 Task: Find connections with filter location Banbury with filter topic #Educationwith filter profile language Spanish with filter current company Linedata with filter school INSTITUTE OF AERONAUTICAL ENGINEERING with filter industry Geothermal Electric Power Generation with filter service category Wealth Management with filter keywords title Executive Assistant
Action: Mouse moved to (535, 71)
Screenshot: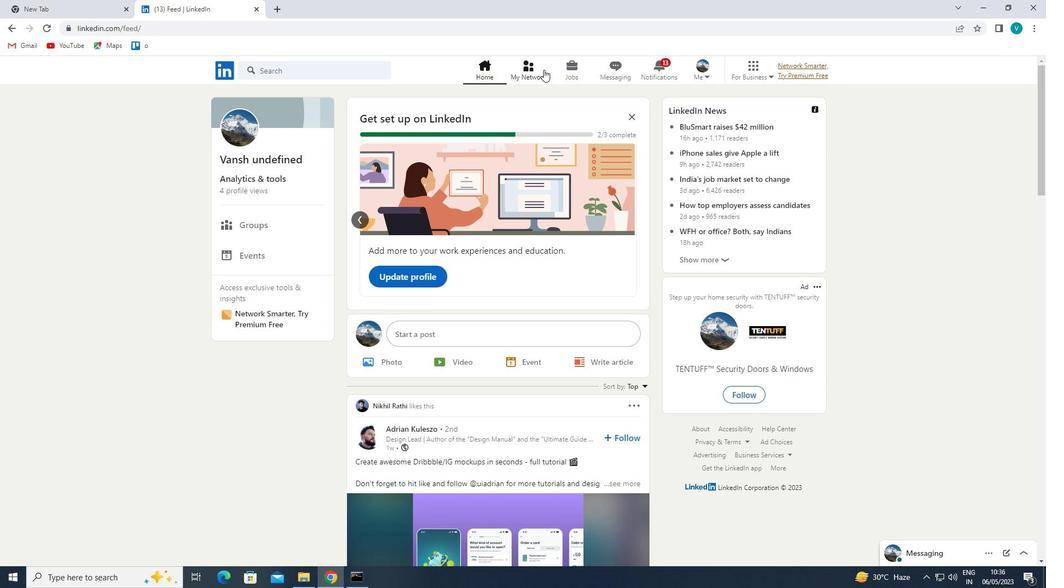 
Action: Mouse pressed left at (535, 71)
Screenshot: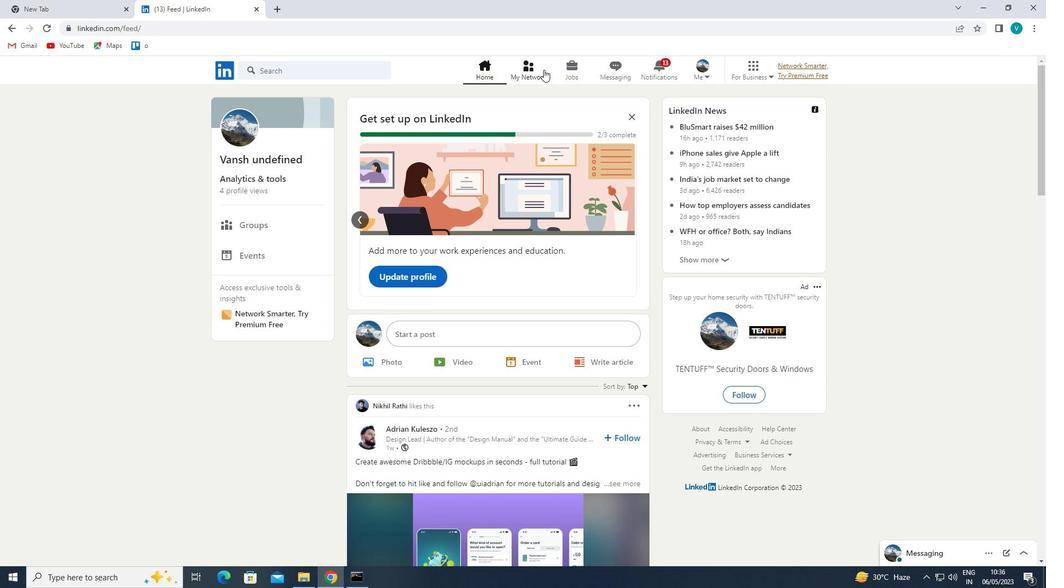 
Action: Mouse moved to (289, 136)
Screenshot: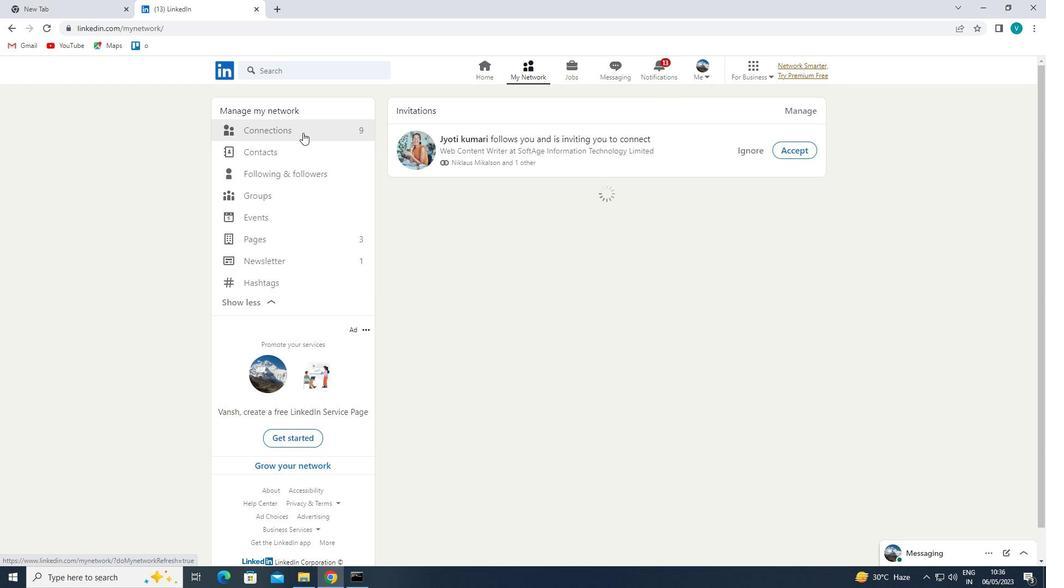 
Action: Mouse pressed left at (289, 136)
Screenshot: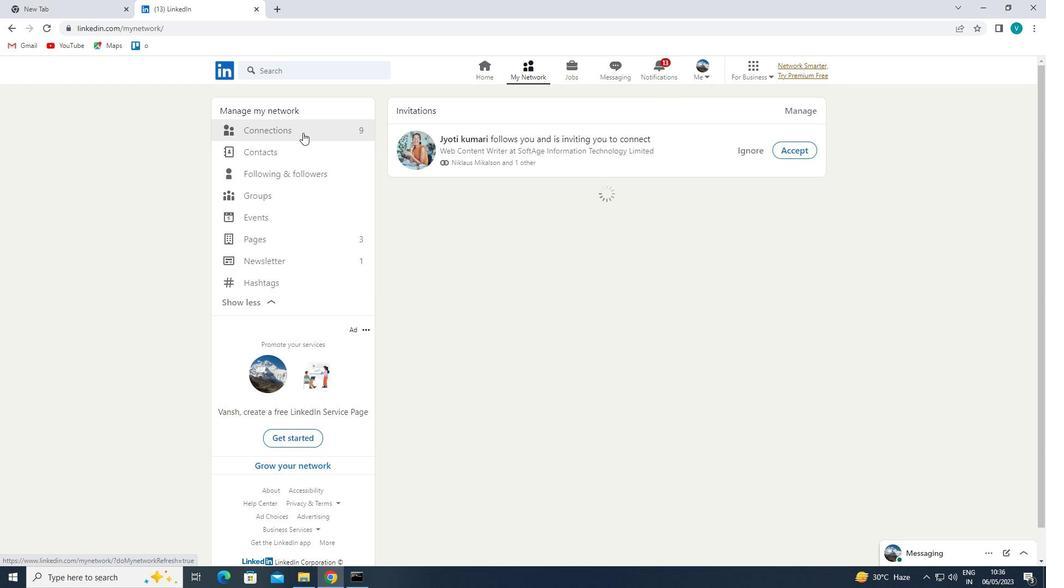 
Action: Mouse moved to (297, 129)
Screenshot: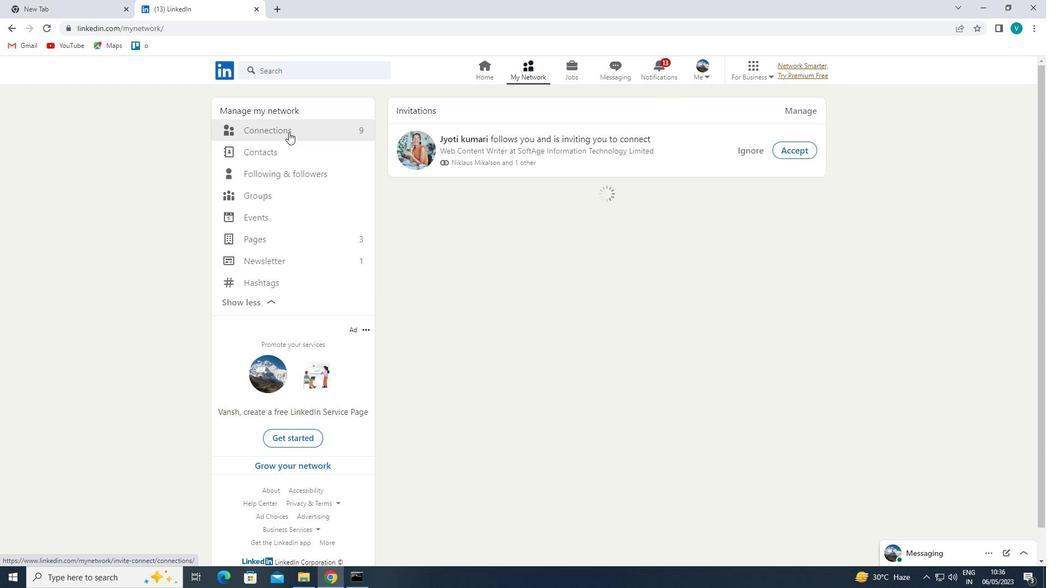 
Action: Mouse pressed left at (297, 129)
Screenshot: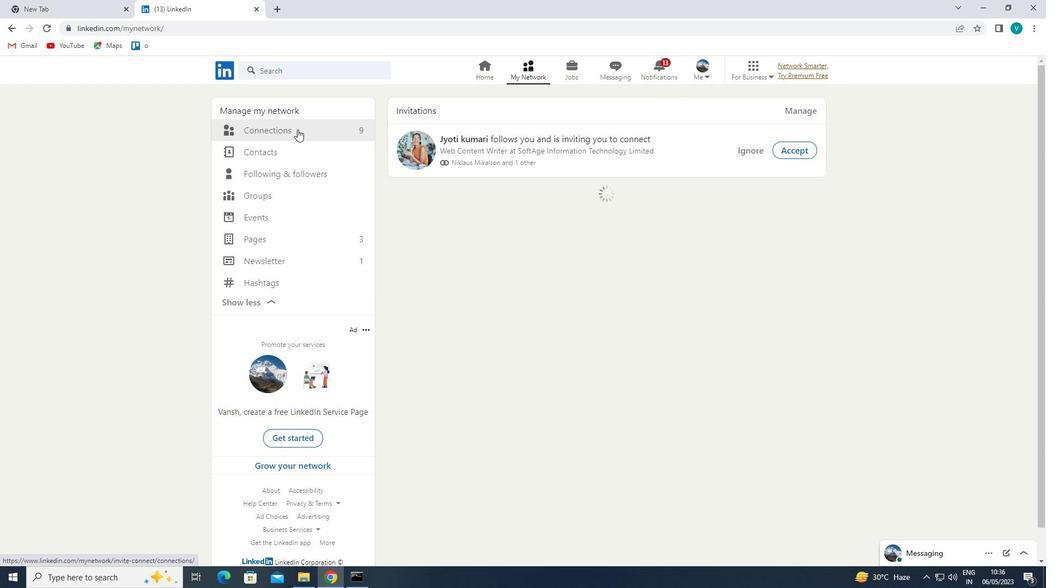 
Action: Mouse moved to (612, 130)
Screenshot: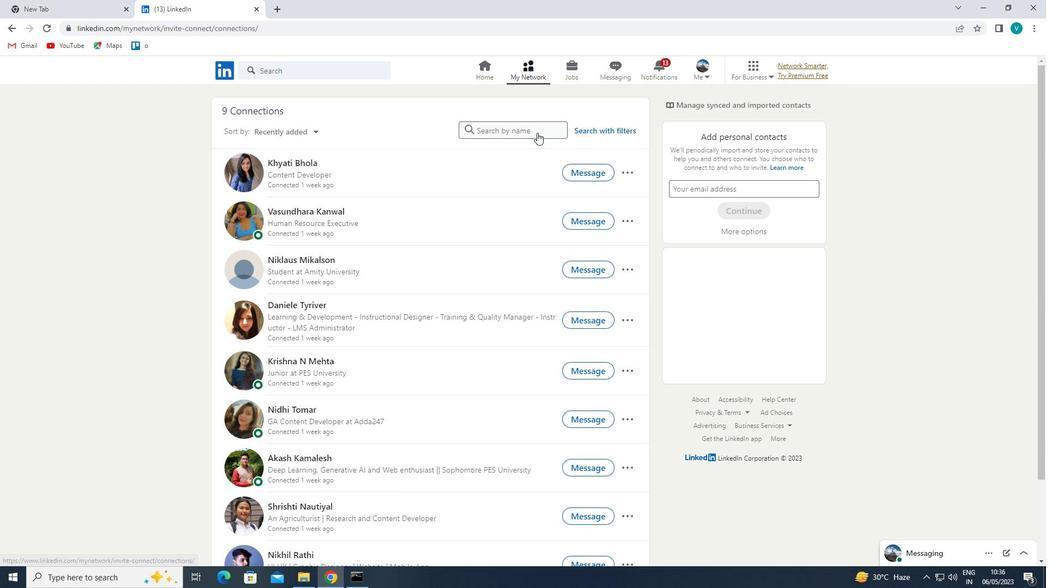 
Action: Mouse pressed left at (612, 130)
Screenshot: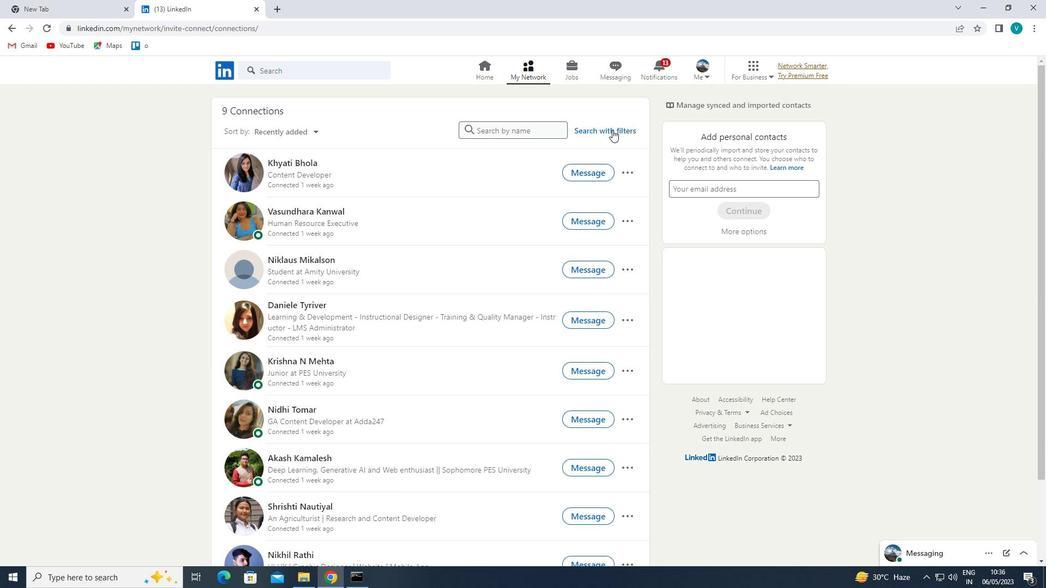 
Action: Mouse moved to (533, 104)
Screenshot: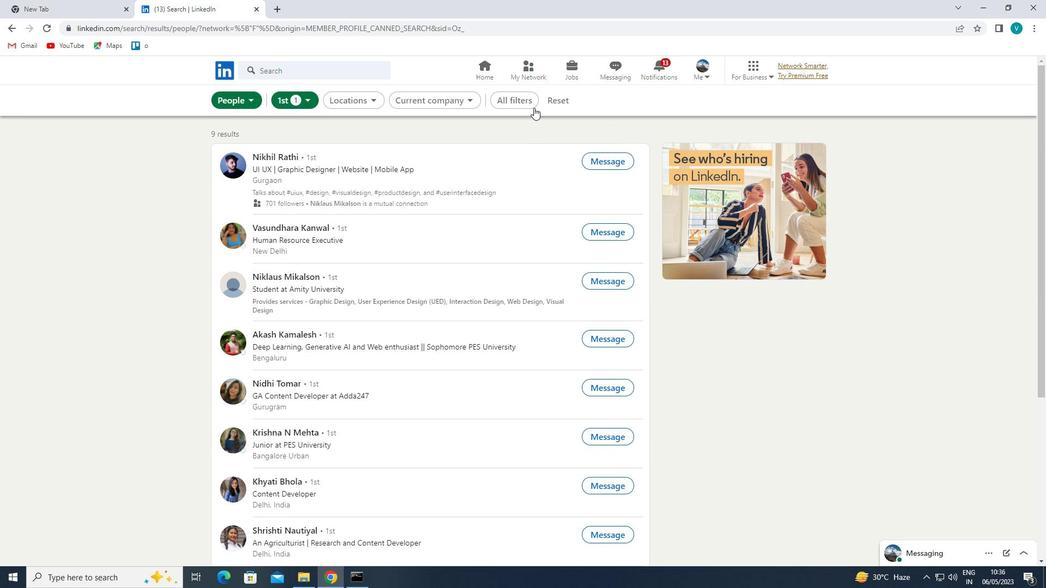 
Action: Mouse pressed left at (533, 104)
Screenshot: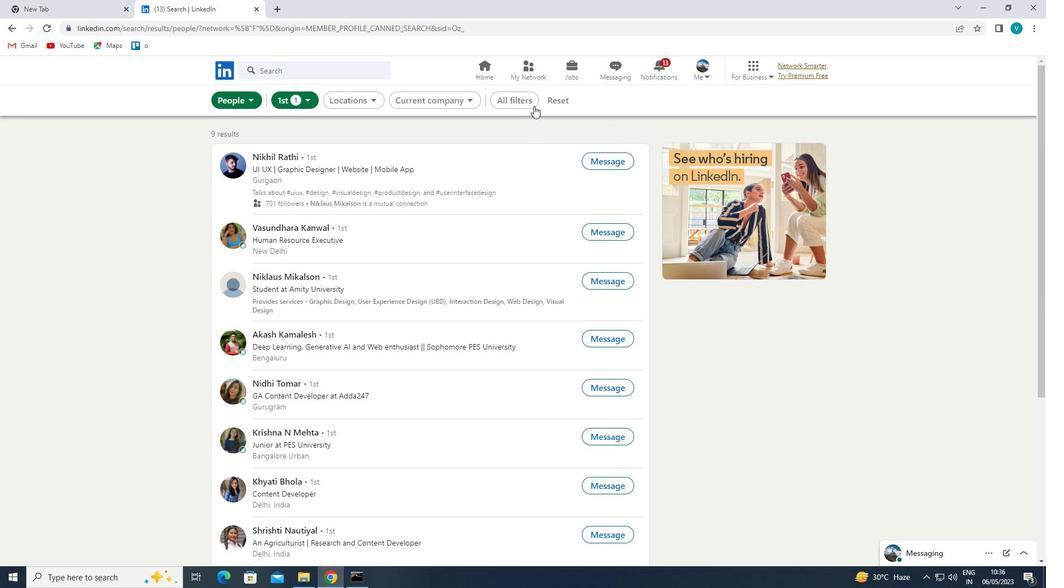 
Action: Mouse moved to (835, 231)
Screenshot: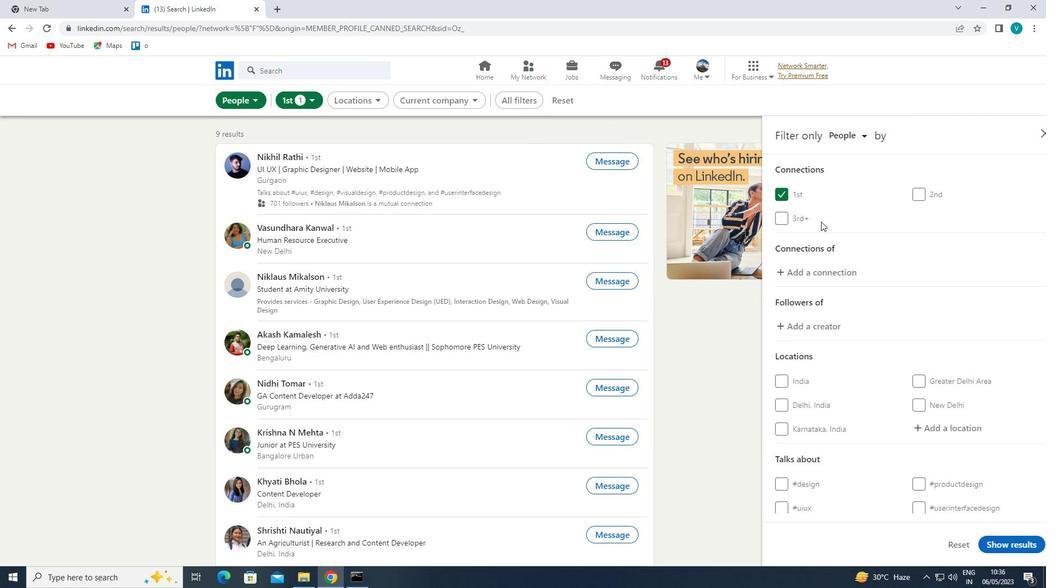 
Action: Mouse scrolled (835, 230) with delta (0, 0)
Screenshot: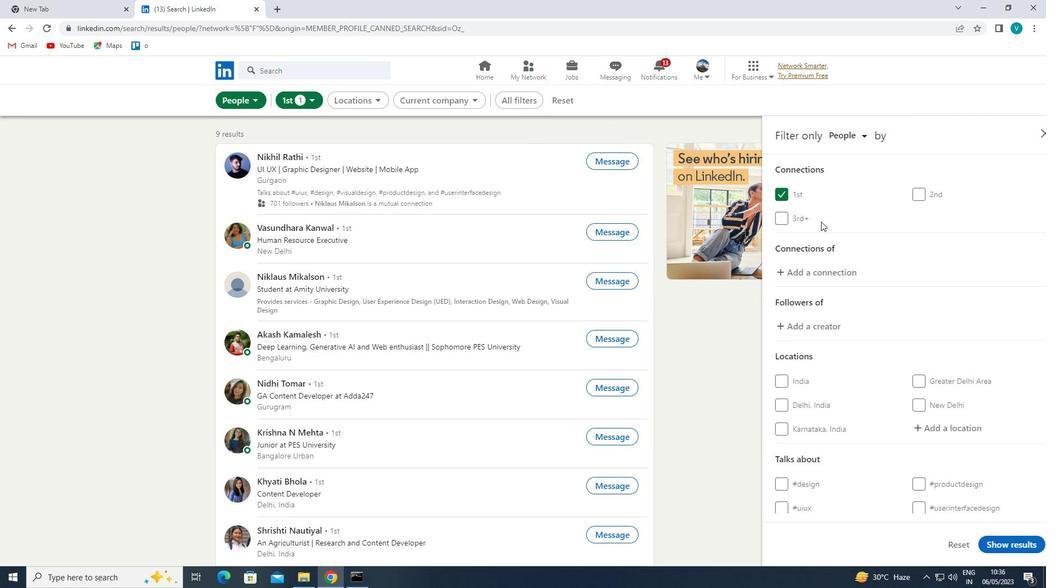 
Action: Mouse moved to (843, 235)
Screenshot: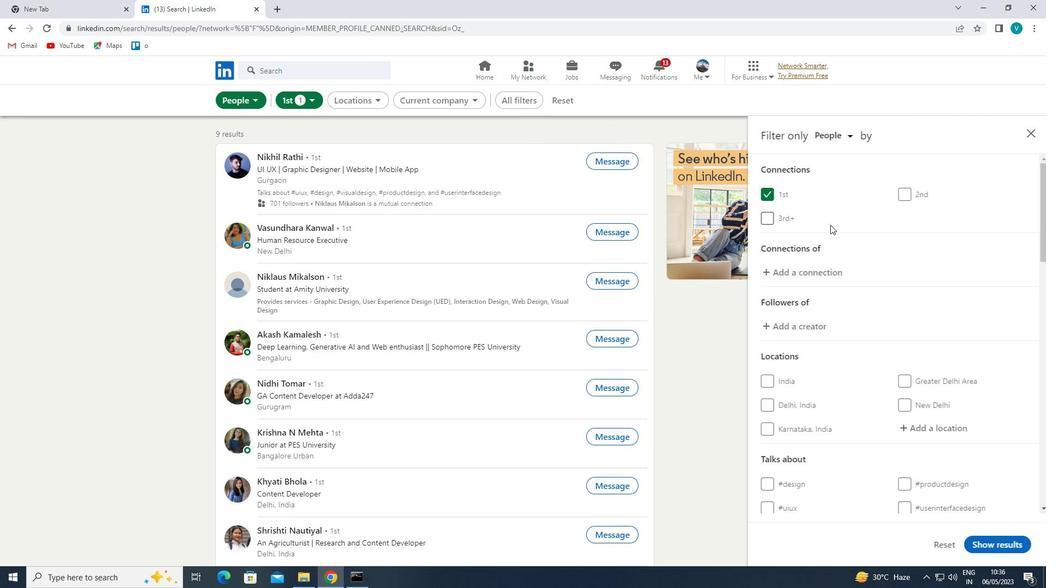 
Action: Mouse scrolled (843, 235) with delta (0, 0)
Screenshot: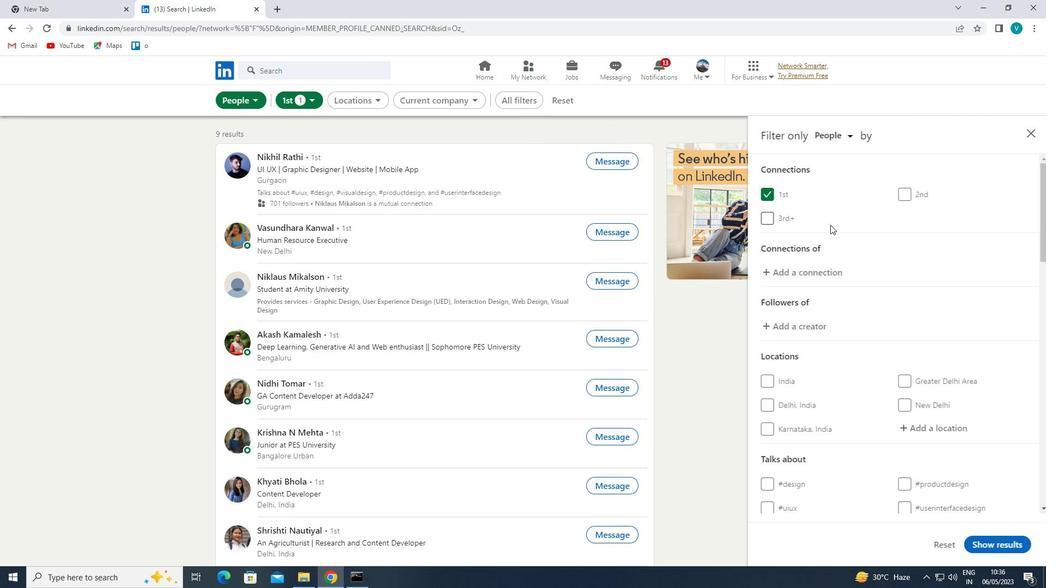 
Action: Mouse moved to (939, 320)
Screenshot: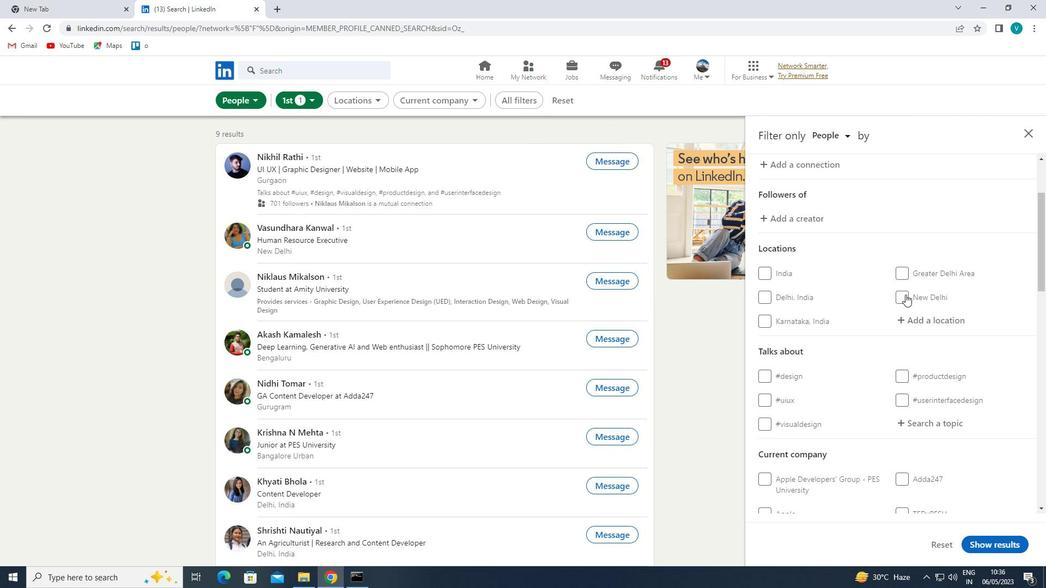 
Action: Mouse pressed left at (939, 320)
Screenshot: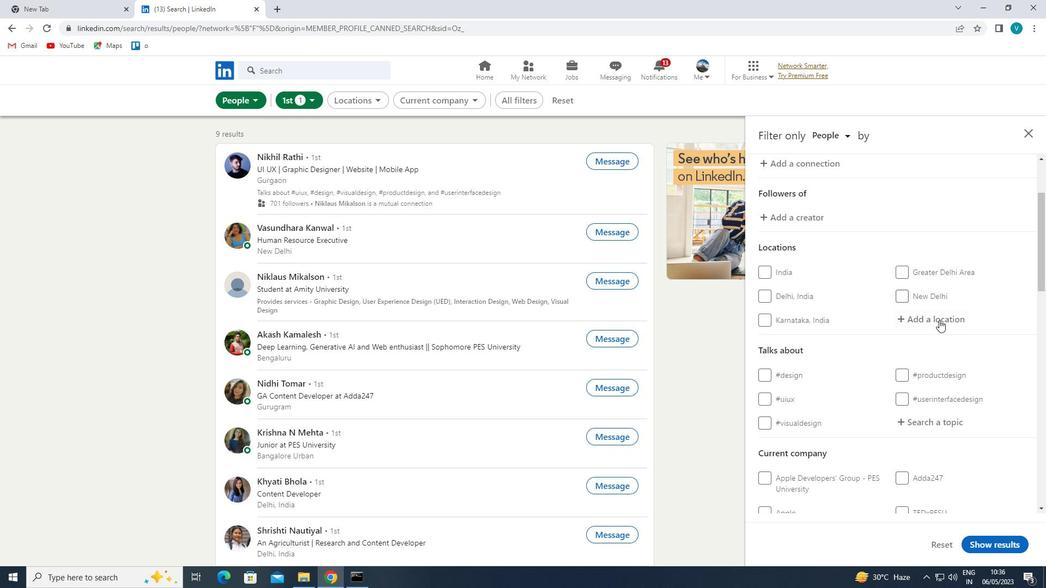 
Action: Mouse moved to (929, 314)
Screenshot: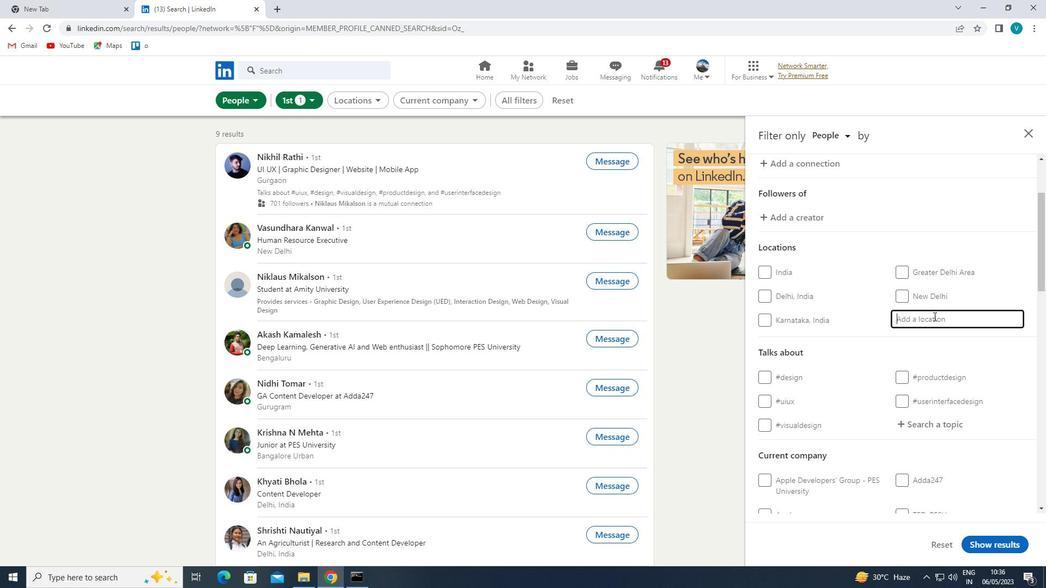 
Action: Key pressed <Key.shift>BANBURY
Screenshot: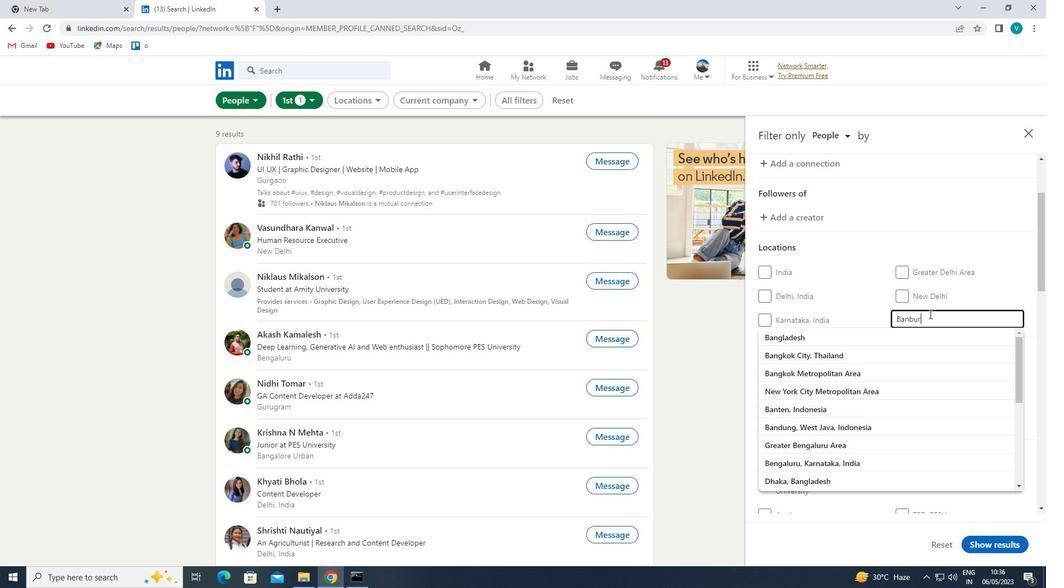 
Action: Mouse moved to (905, 329)
Screenshot: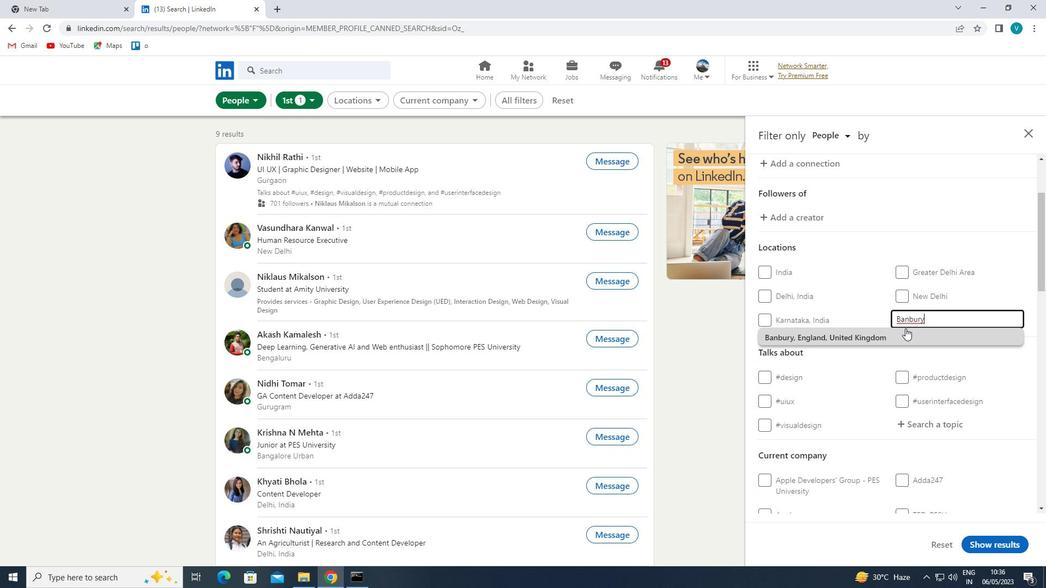 
Action: Mouse pressed left at (905, 329)
Screenshot: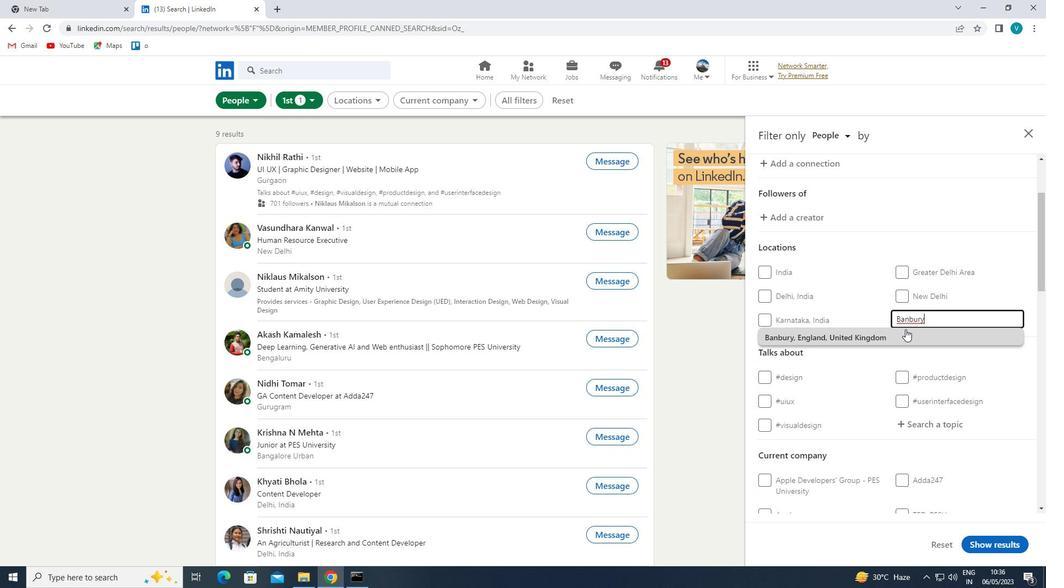 
Action: Mouse scrolled (905, 329) with delta (0, 0)
Screenshot: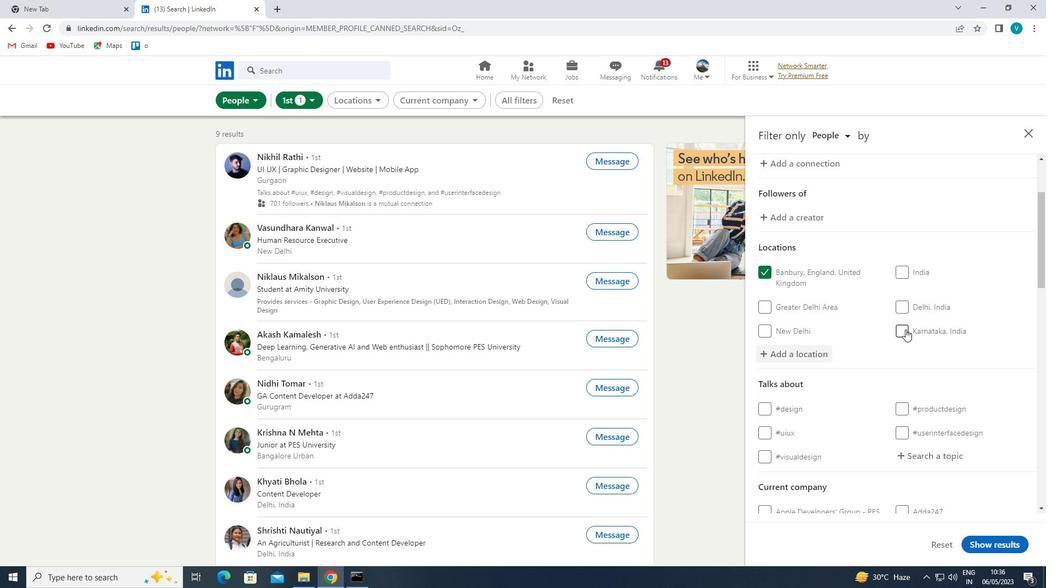 
Action: Mouse moved to (905, 330)
Screenshot: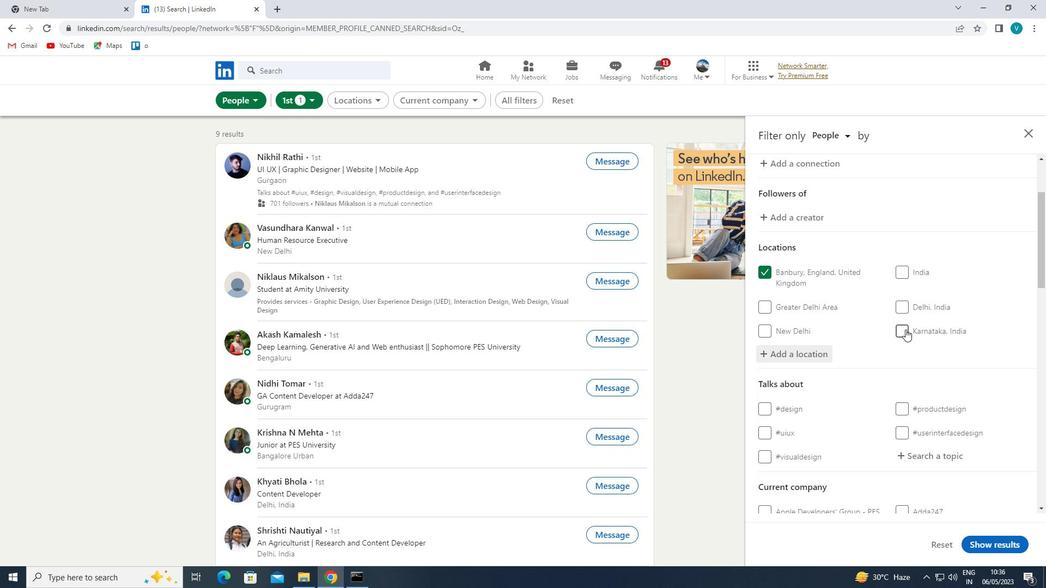 
Action: Mouse scrolled (905, 330) with delta (0, 0)
Screenshot: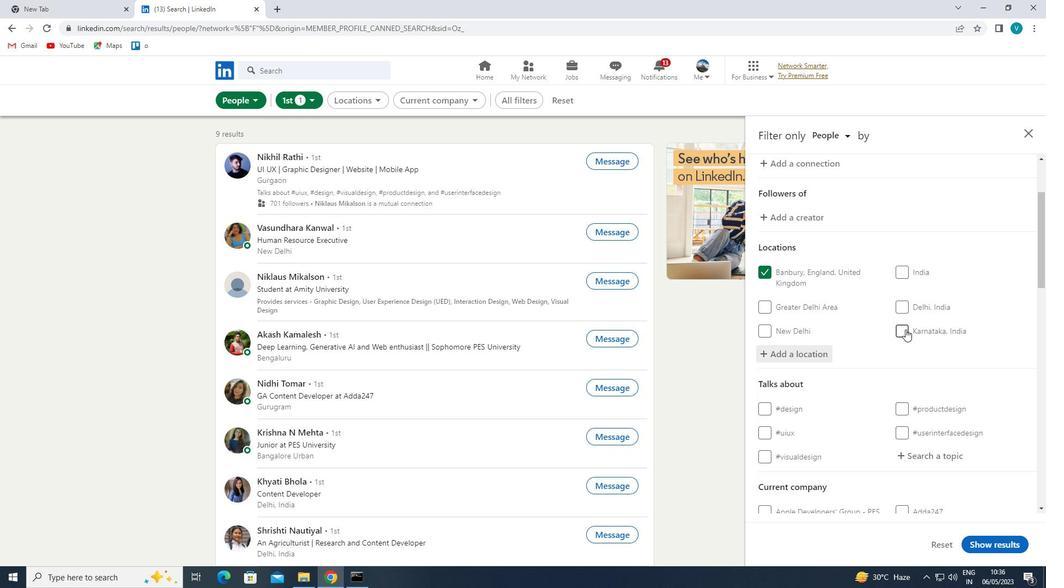 
Action: Mouse moved to (910, 350)
Screenshot: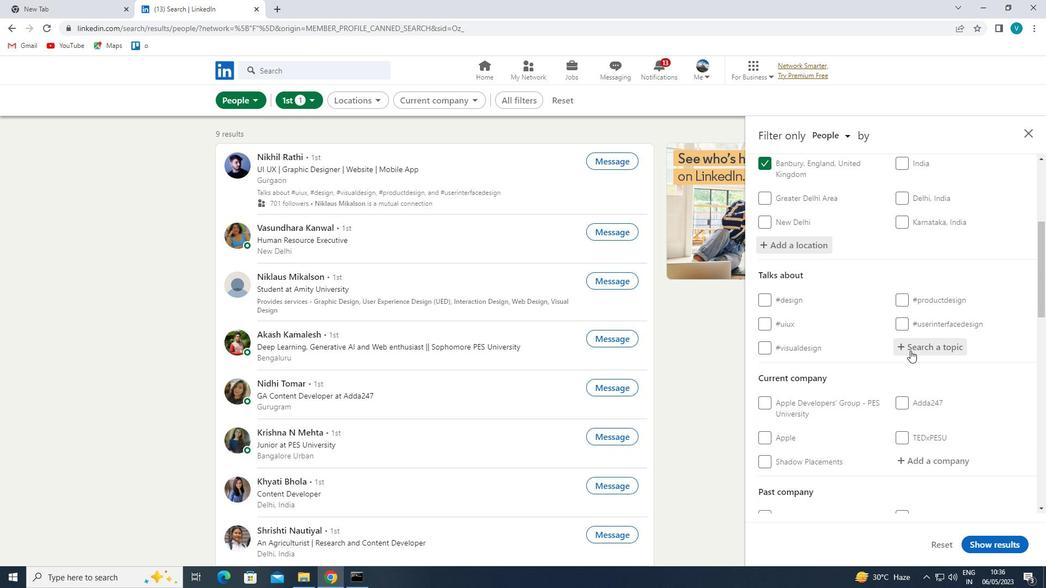 
Action: Mouse pressed left at (910, 350)
Screenshot: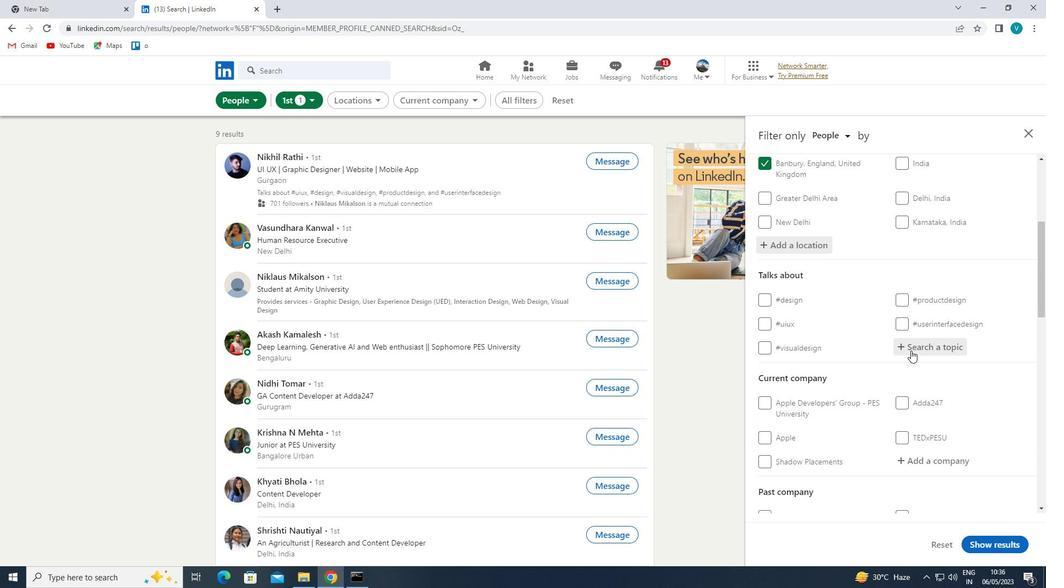 
Action: Mouse moved to (911, 350)
Screenshot: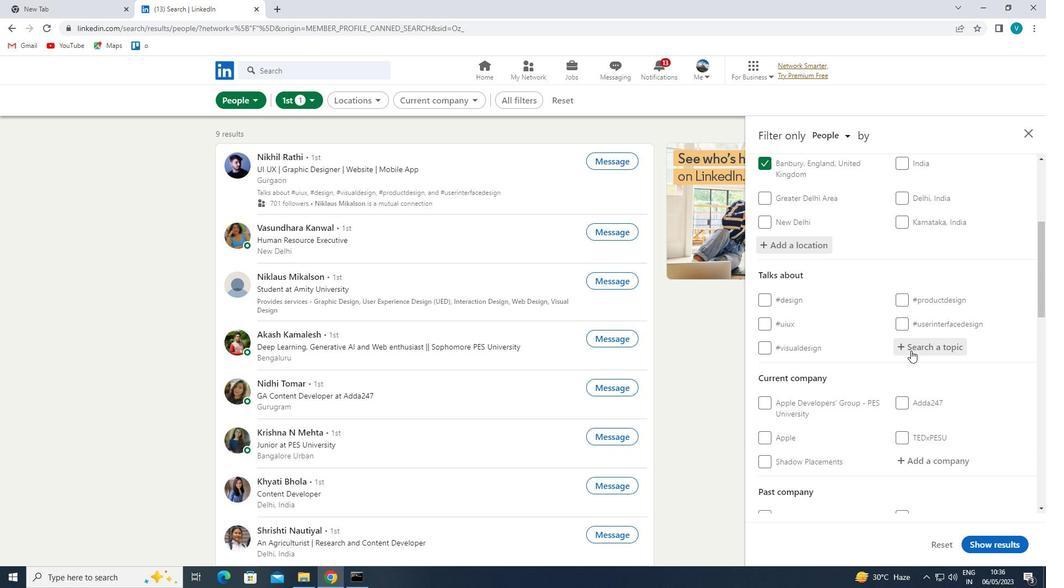 
Action: Key pressed EDUCATION
Screenshot: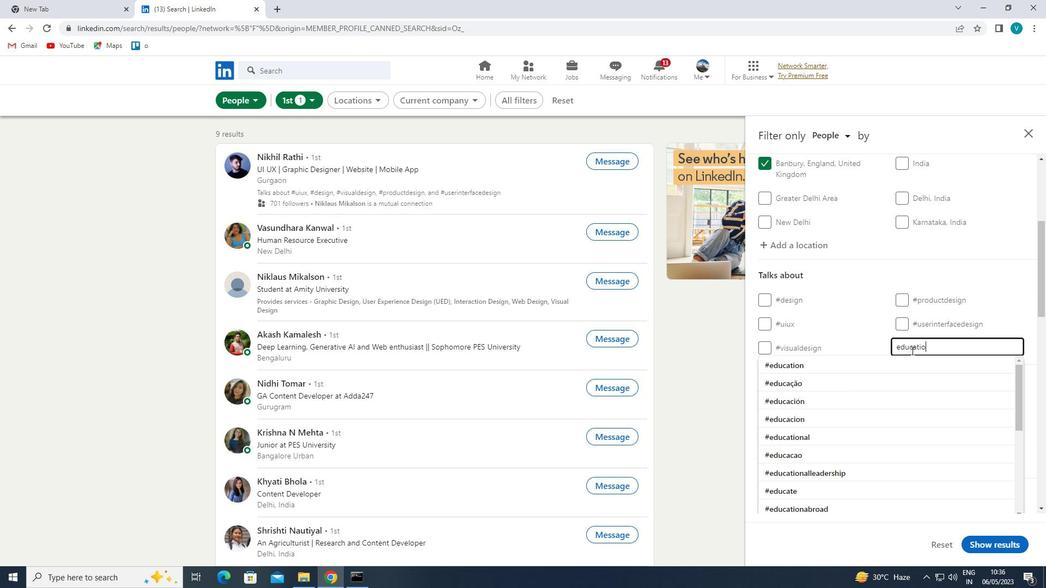 
Action: Mouse moved to (877, 360)
Screenshot: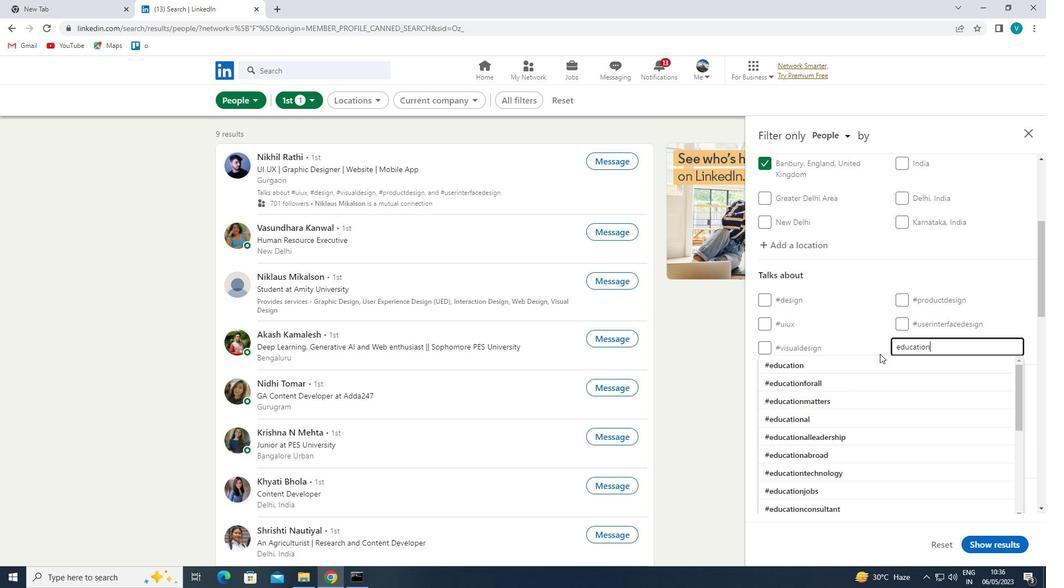 
Action: Mouse pressed left at (877, 360)
Screenshot: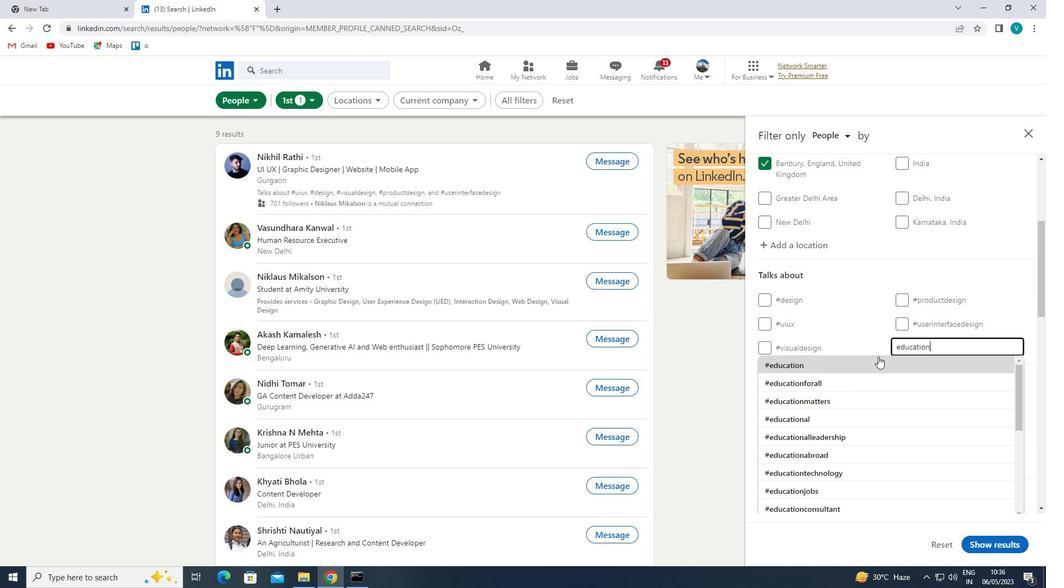 
Action: Mouse moved to (877, 360)
Screenshot: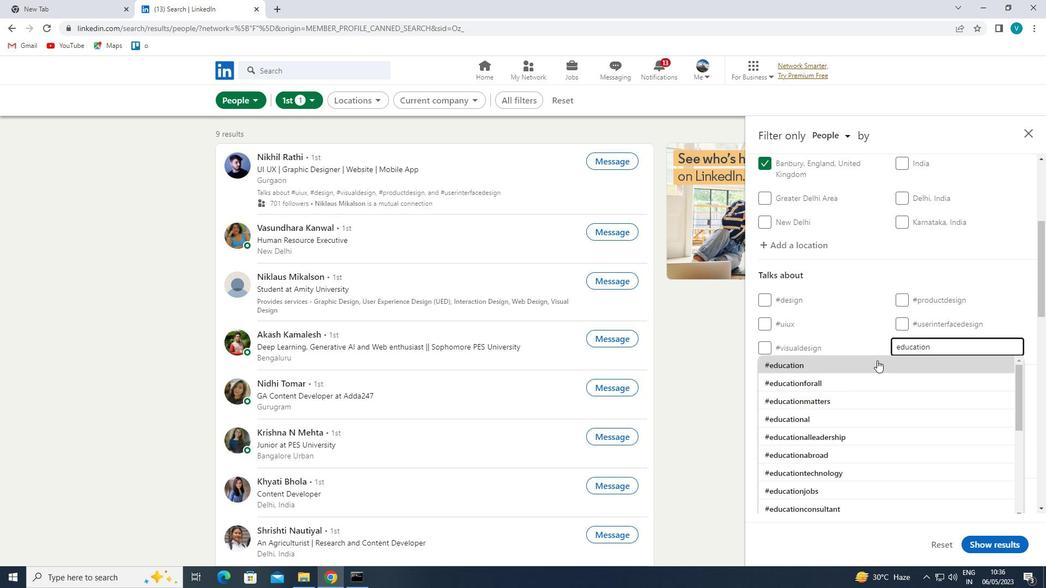 
Action: Mouse scrolled (877, 360) with delta (0, 0)
Screenshot: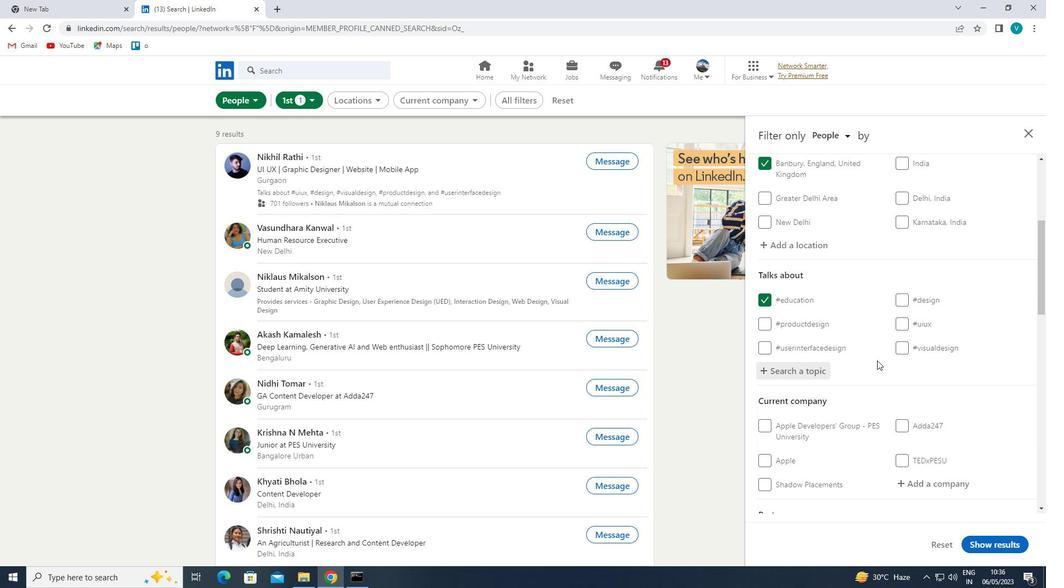 
Action: Mouse scrolled (877, 360) with delta (0, 0)
Screenshot: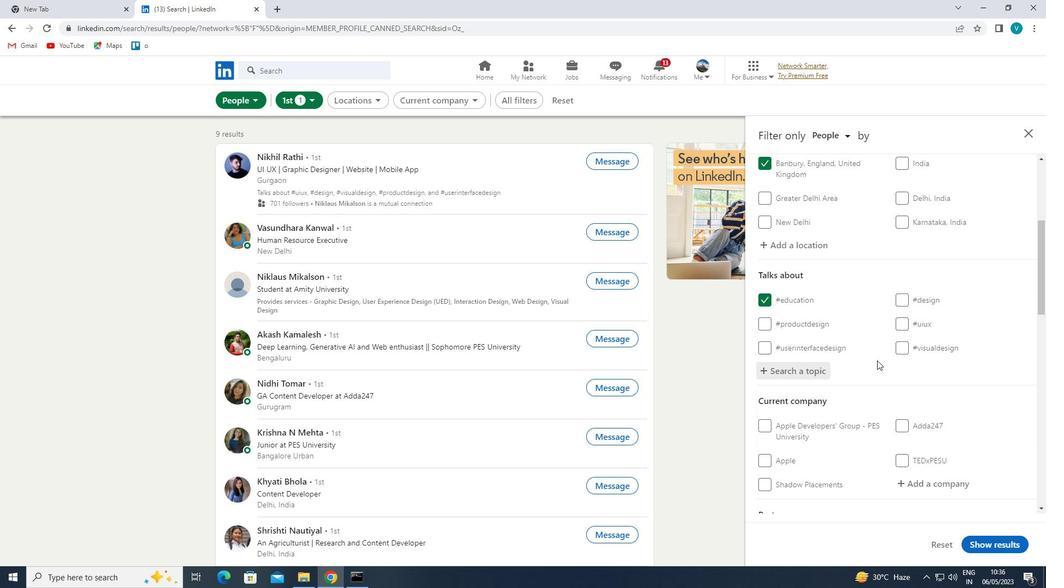 
Action: Mouse moved to (910, 371)
Screenshot: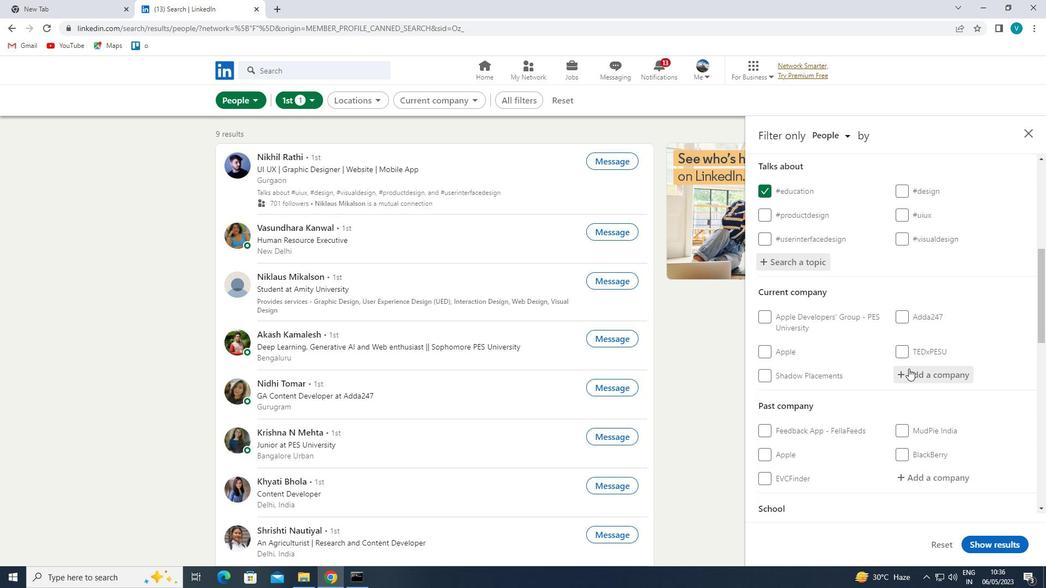 
Action: Mouse pressed left at (910, 371)
Screenshot: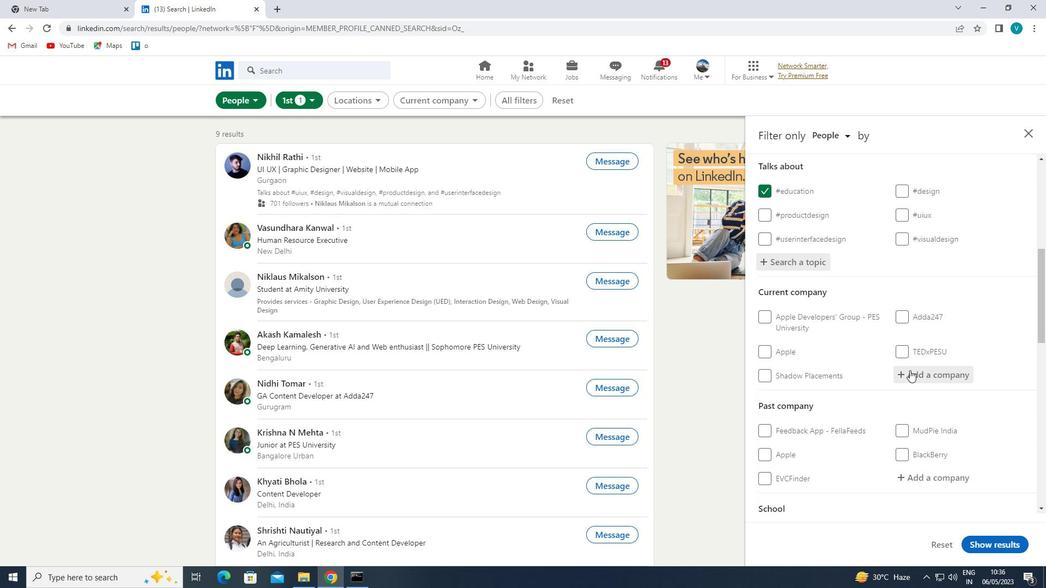 
Action: Mouse moved to (910, 371)
Screenshot: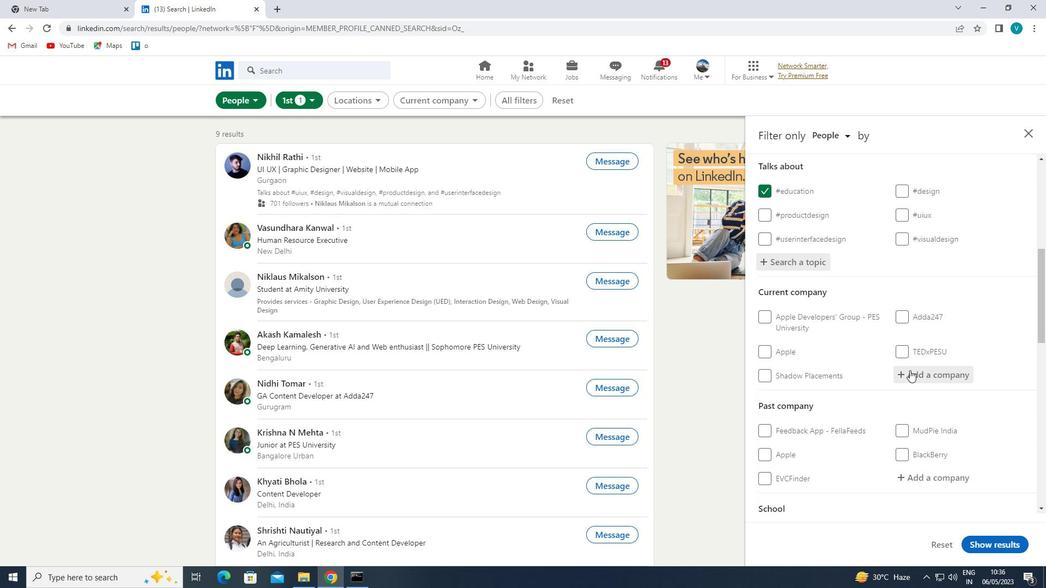 
Action: Key pressed <Key.shift>LINEDATA
Screenshot: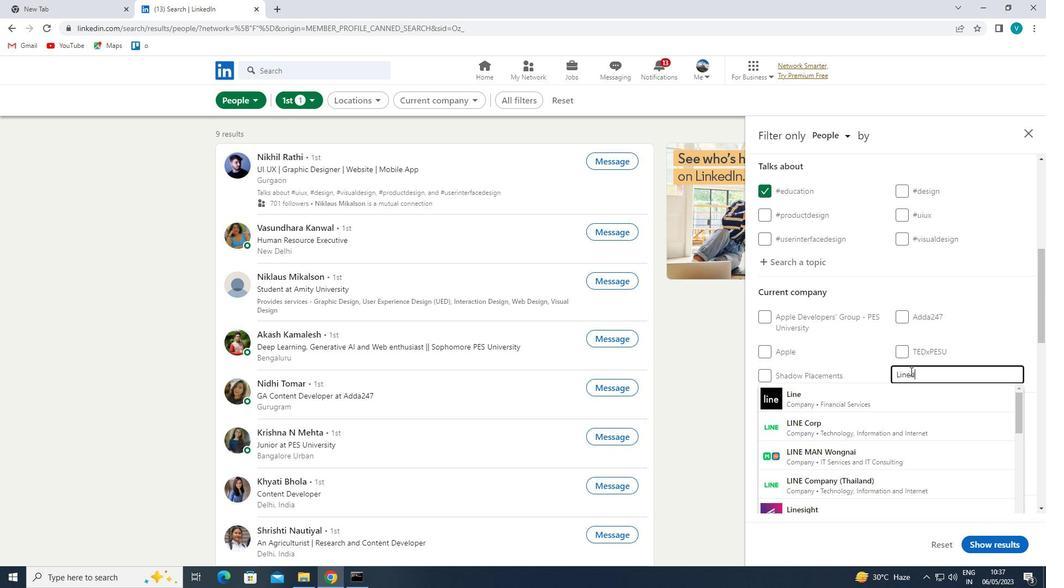 
Action: Mouse moved to (896, 396)
Screenshot: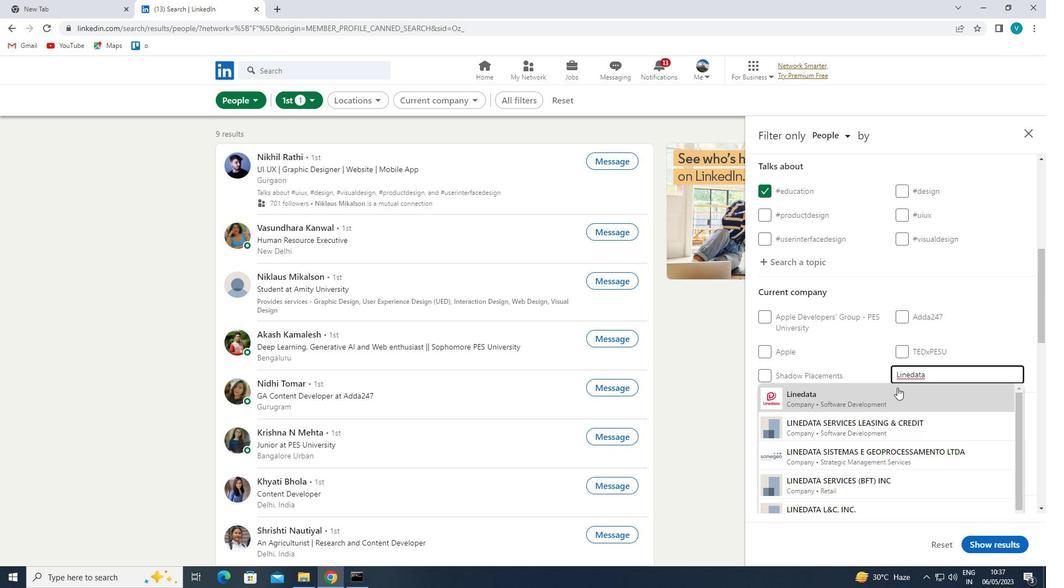 
Action: Mouse pressed left at (896, 396)
Screenshot: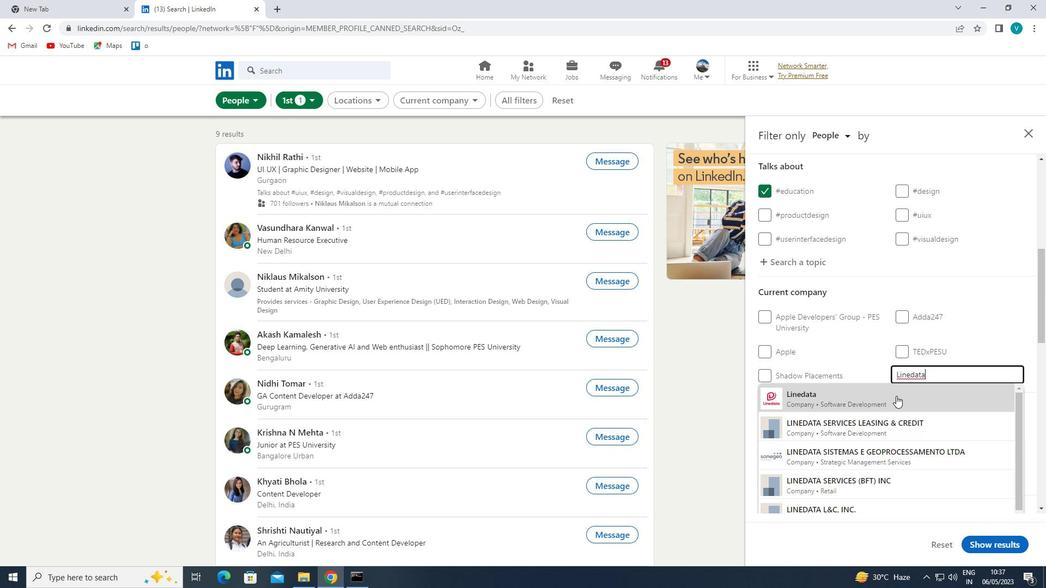 
Action: Mouse moved to (896, 399)
Screenshot: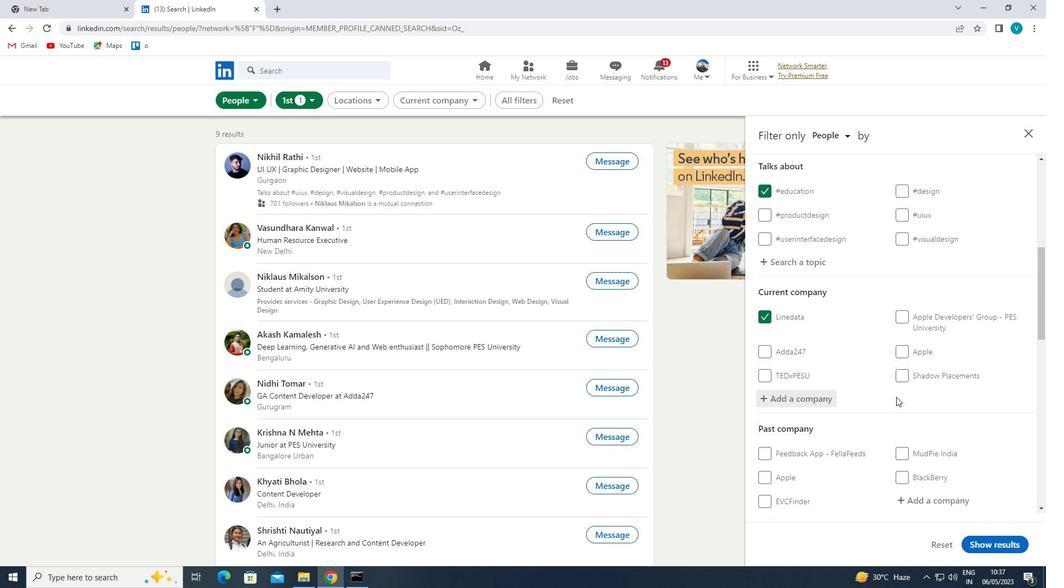 
Action: Mouse scrolled (896, 398) with delta (0, 0)
Screenshot: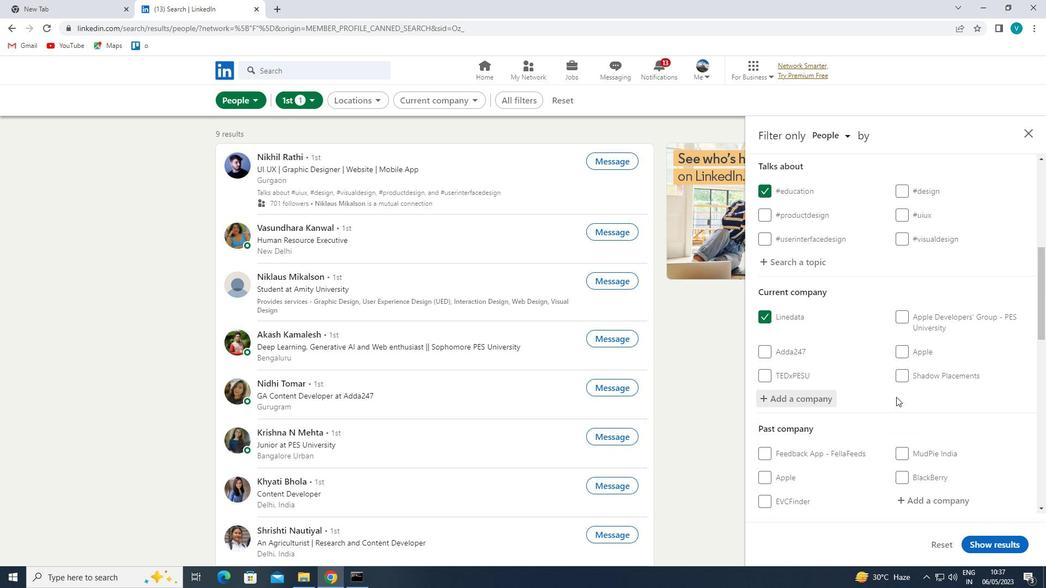 
Action: Mouse moved to (895, 400)
Screenshot: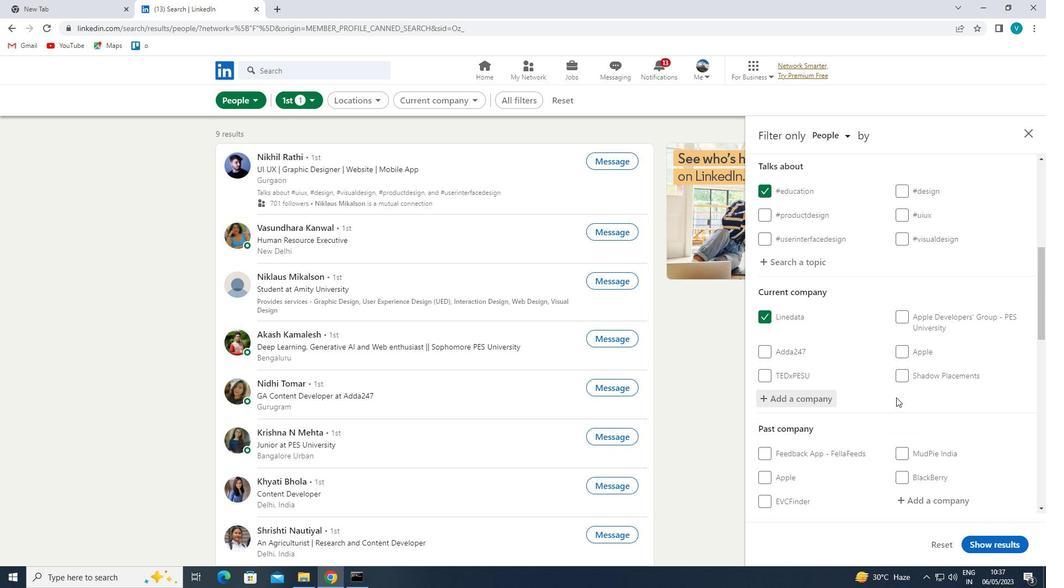 
Action: Mouse scrolled (895, 400) with delta (0, 0)
Screenshot: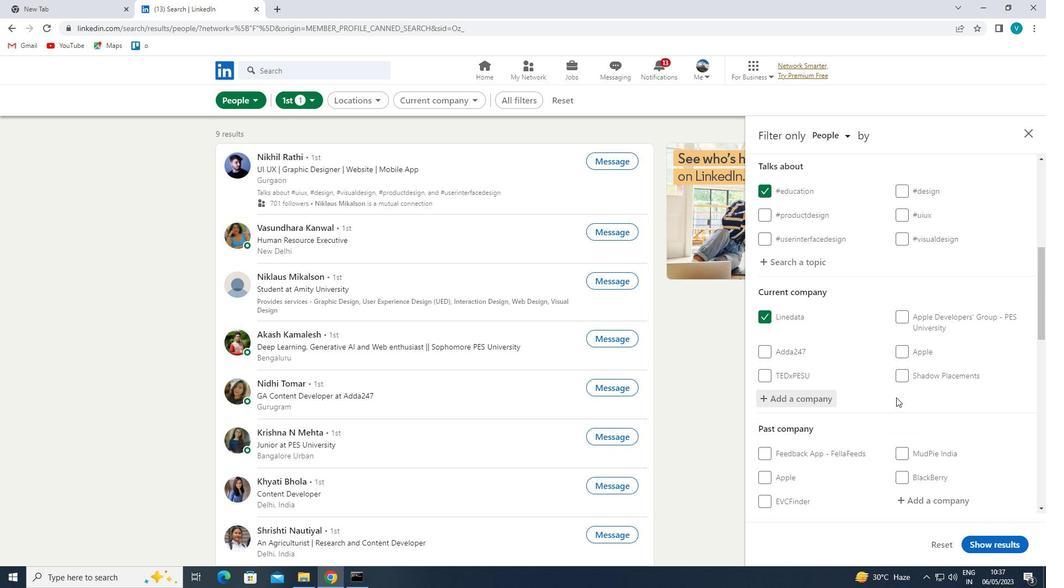 
Action: Mouse moved to (894, 400)
Screenshot: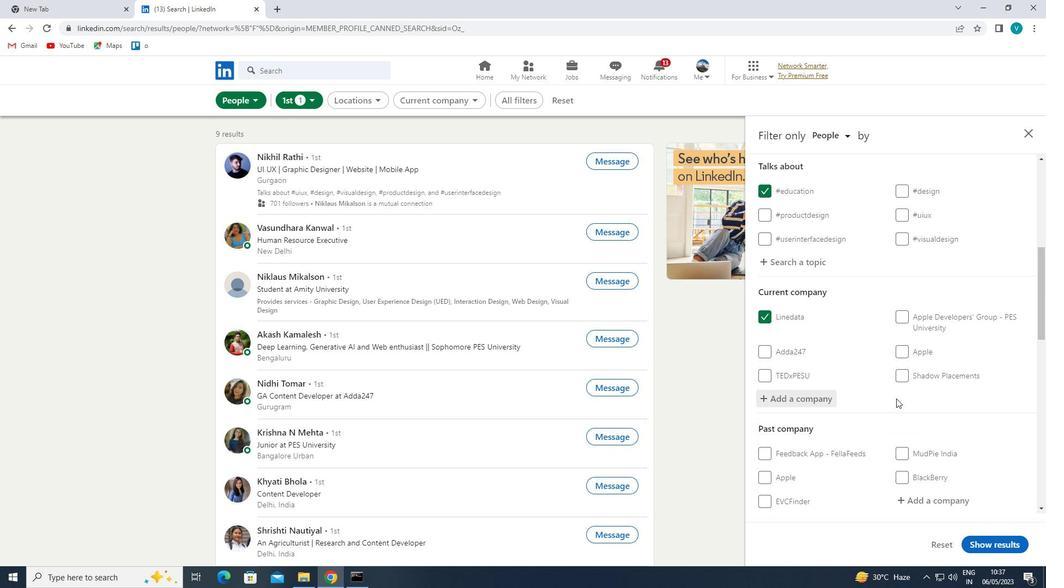 
Action: Mouse scrolled (894, 400) with delta (0, 0)
Screenshot: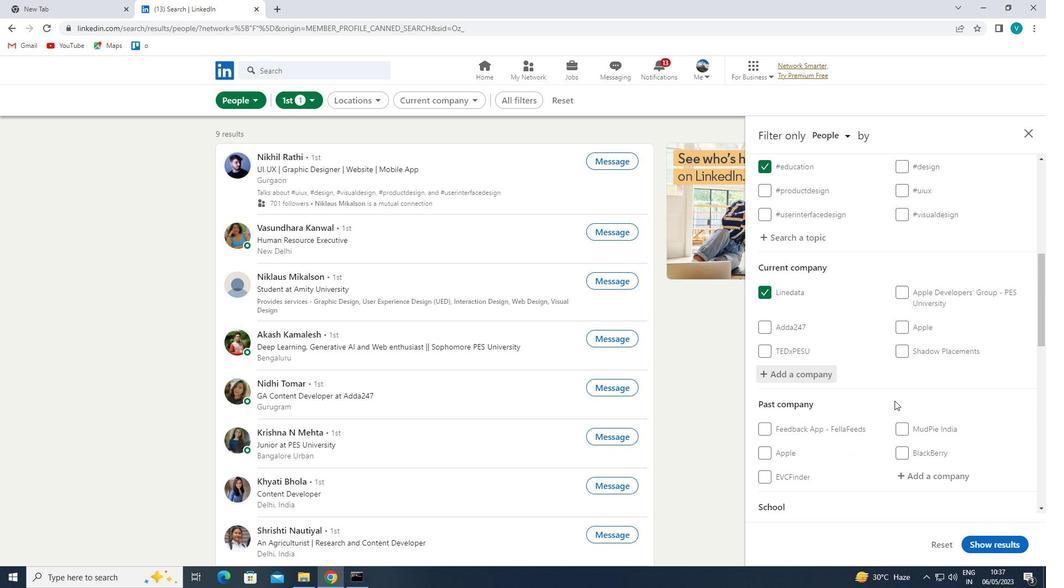 
Action: Mouse scrolled (894, 400) with delta (0, 0)
Screenshot: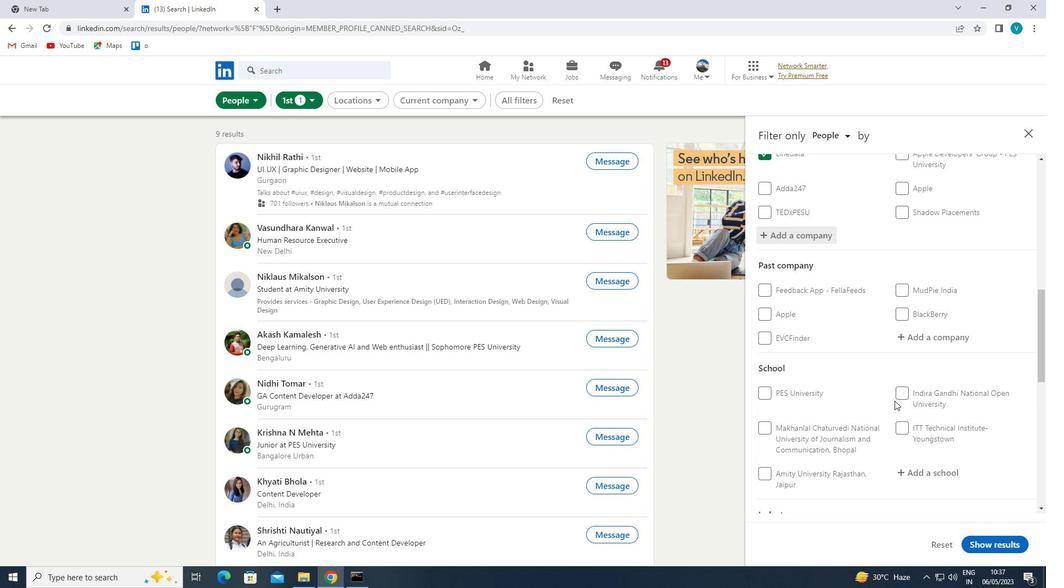 
Action: Mouse moved to (906, 405)
Screenshot: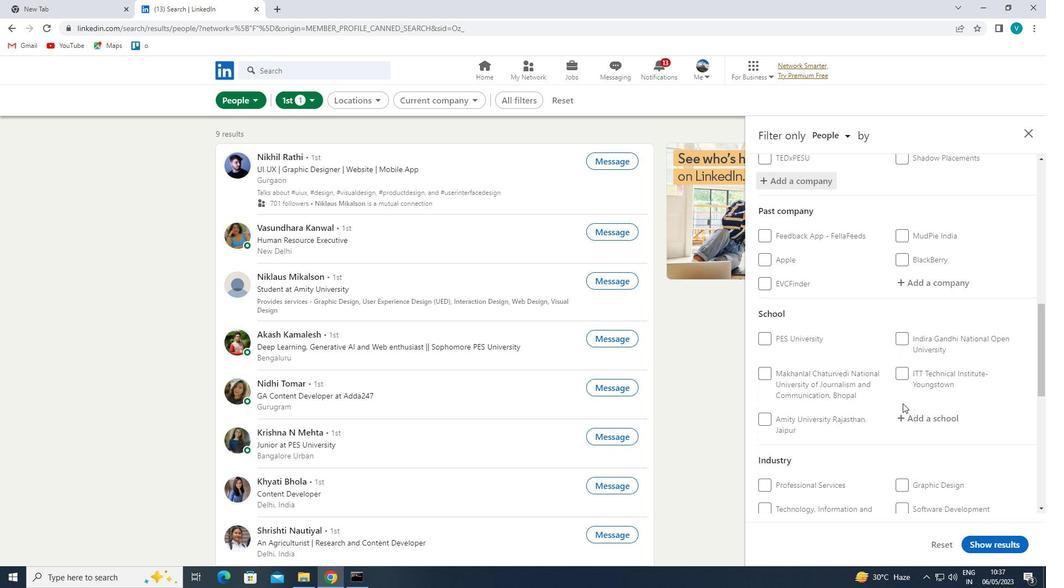 
Action: Mouse pressed left at (906, 405)
Screenshot: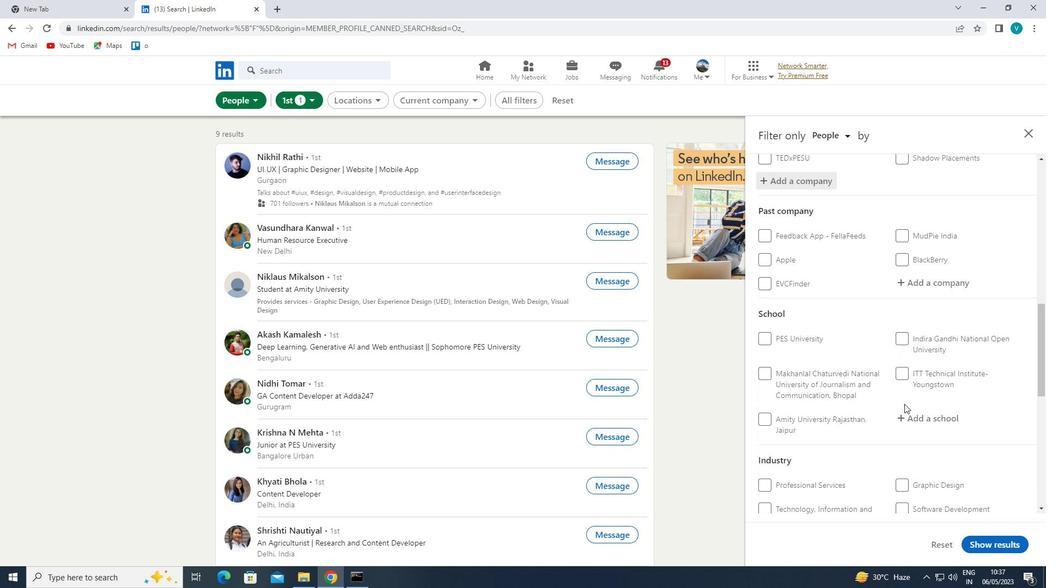 
Action: Mouse moved to (913, 411)
Screenshot: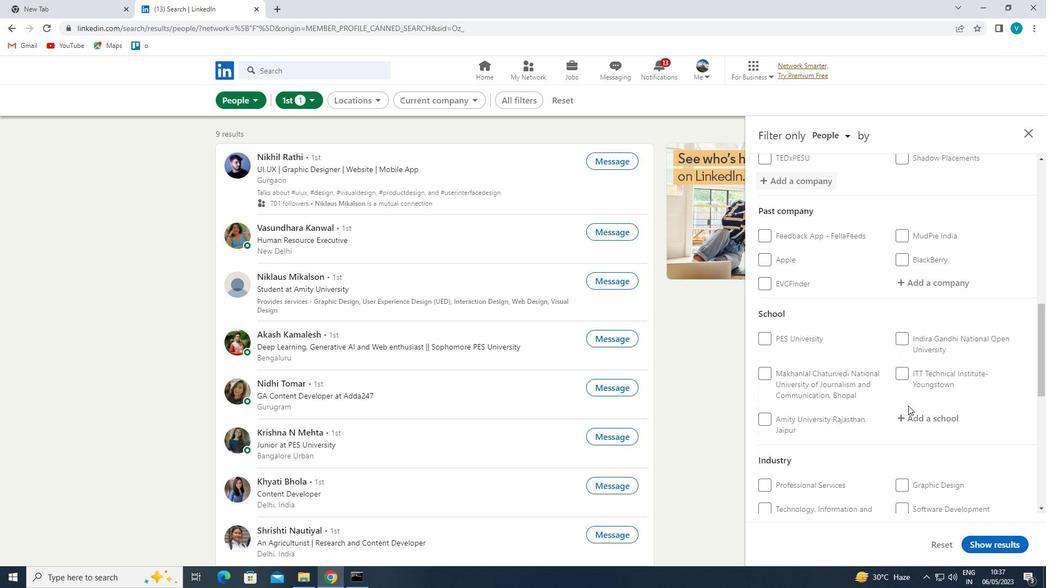 
Action: Mouse pressed left at (913, 411)
Screenshot: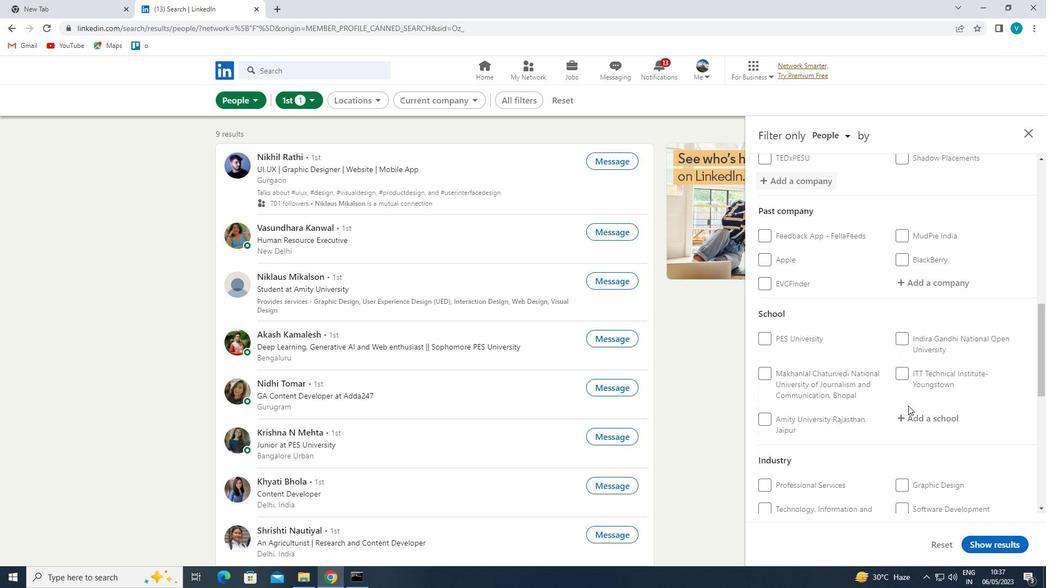 
Action: Mouse moved to (917, 414)
Screenshot: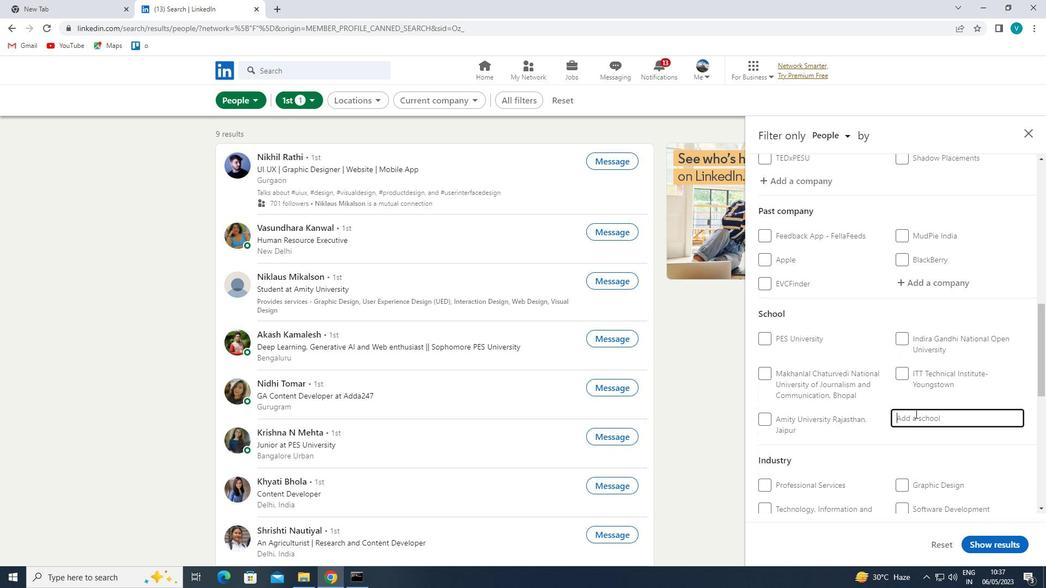 
Action: Key pressed <Key.shift>INSTITUTE<Key.space>OF<Key.space>AERONAUTICAL
Screenshot: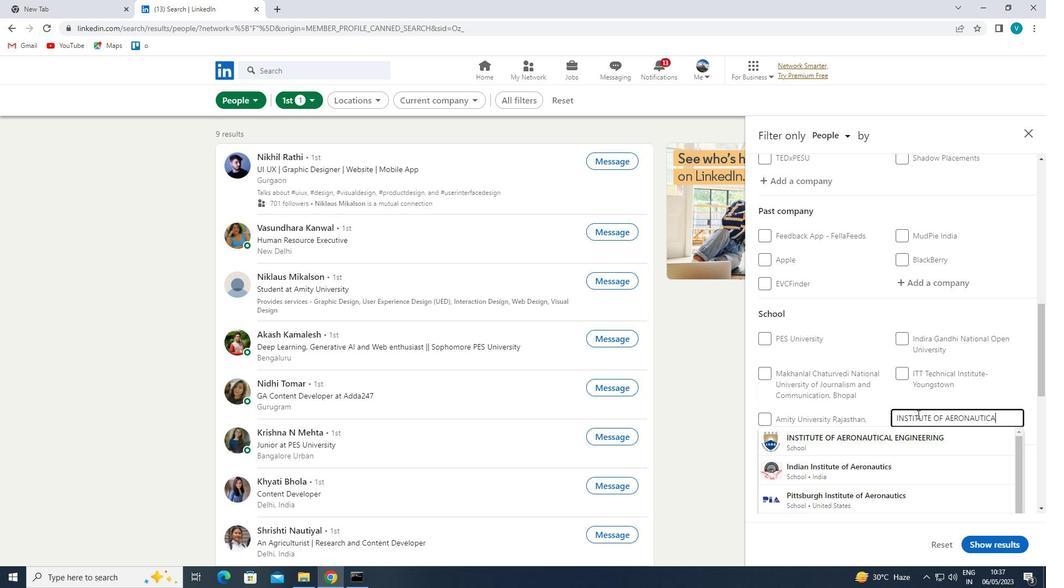 
Action: Mouse moved to (959, 432)
Screenshot: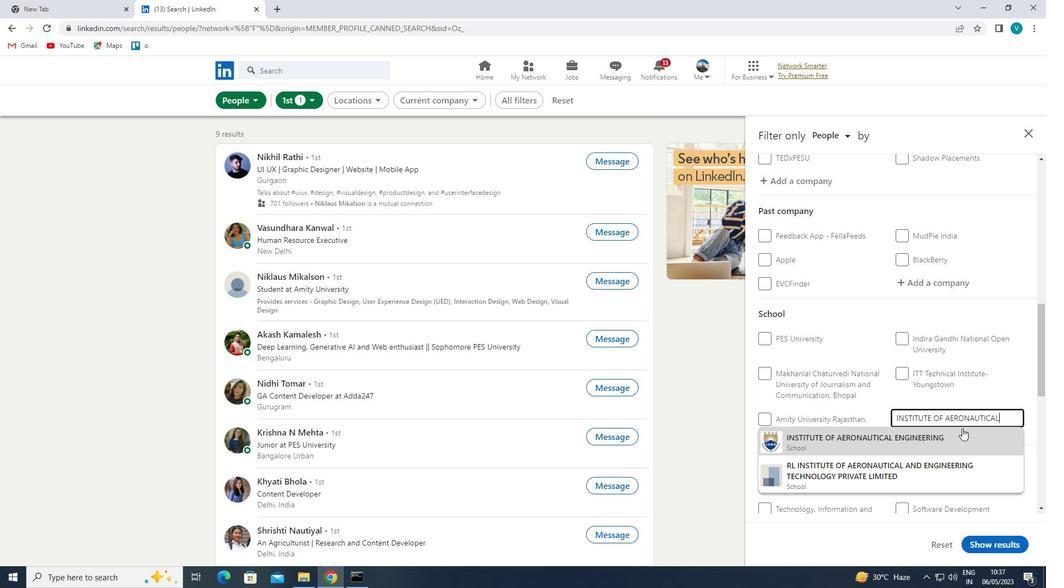 
Action: Mouse pressed left at (959, 432)
Screenshot: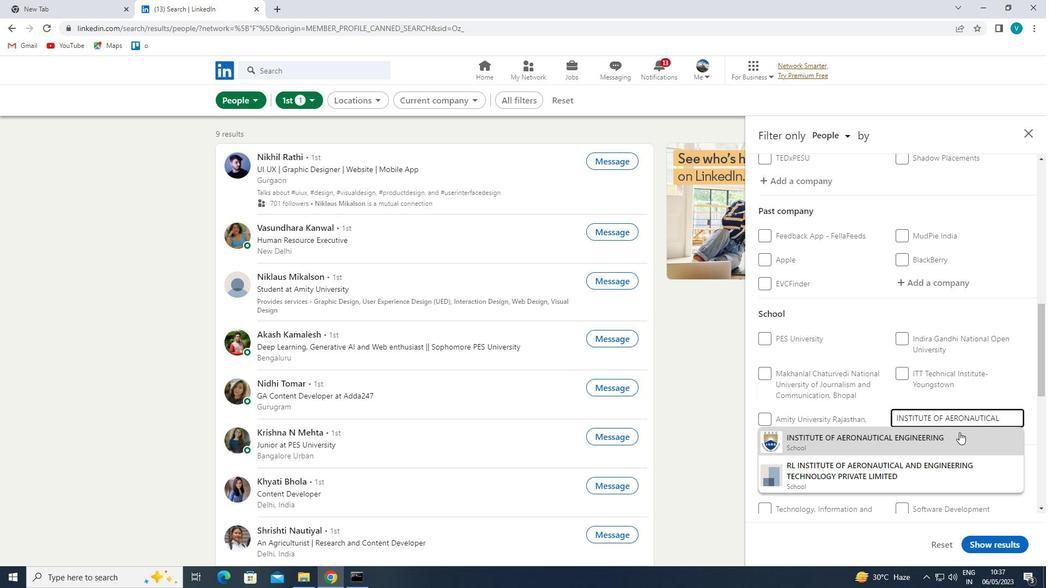 
Action: Mouse scrolled (959, 432) with delta (0, 0)
Screenshot: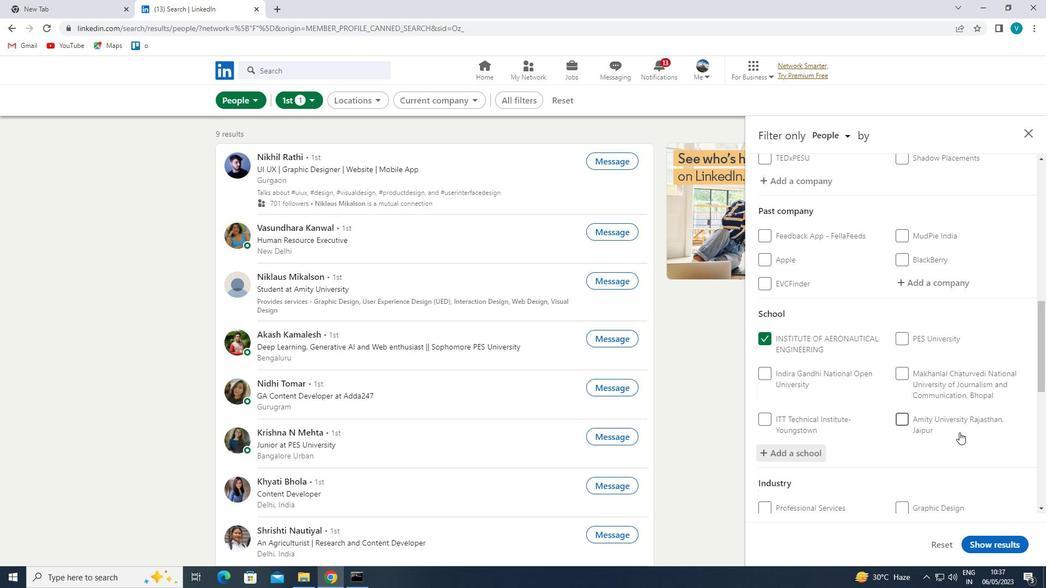 
Action: Mouse scrolled (959, 432) with delta (0, 0)
Screenshot: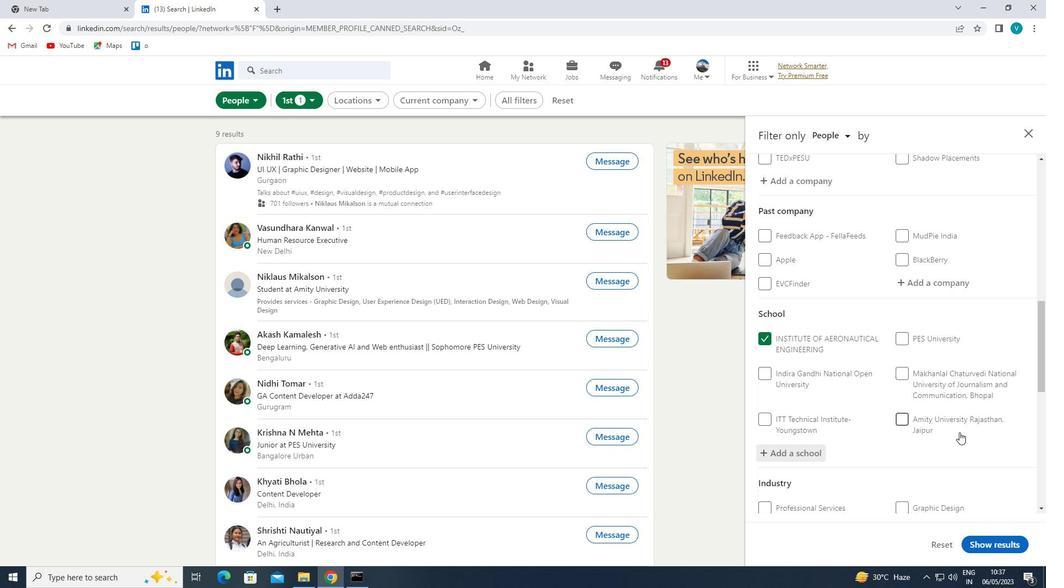 
Action: Mouse scrolled (959, 432) with delta (0, 0)
Screenshot: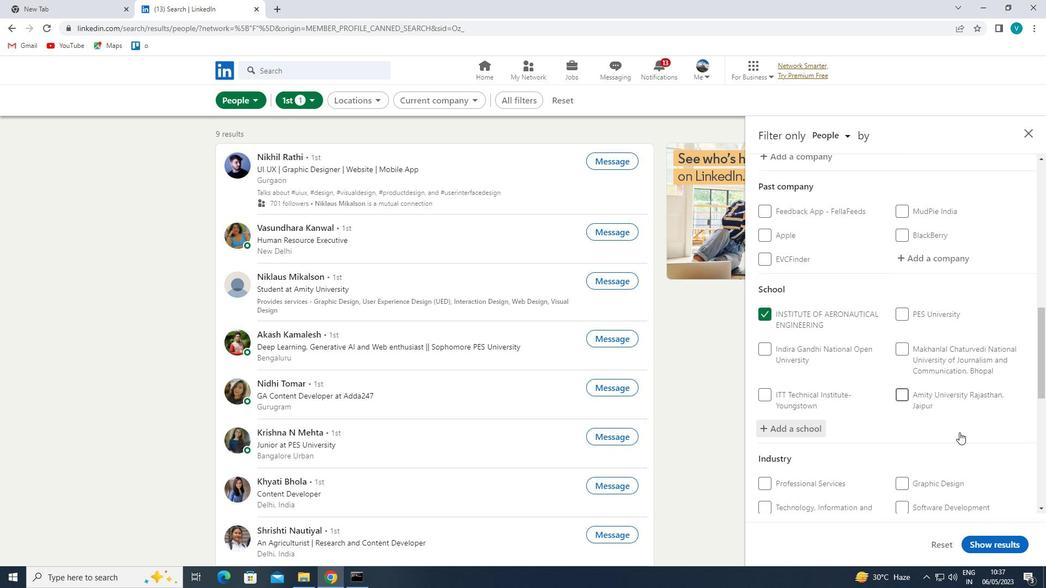 
Action: Mouse scrolled (959, 432) with delta (0, 0)
Screenshot: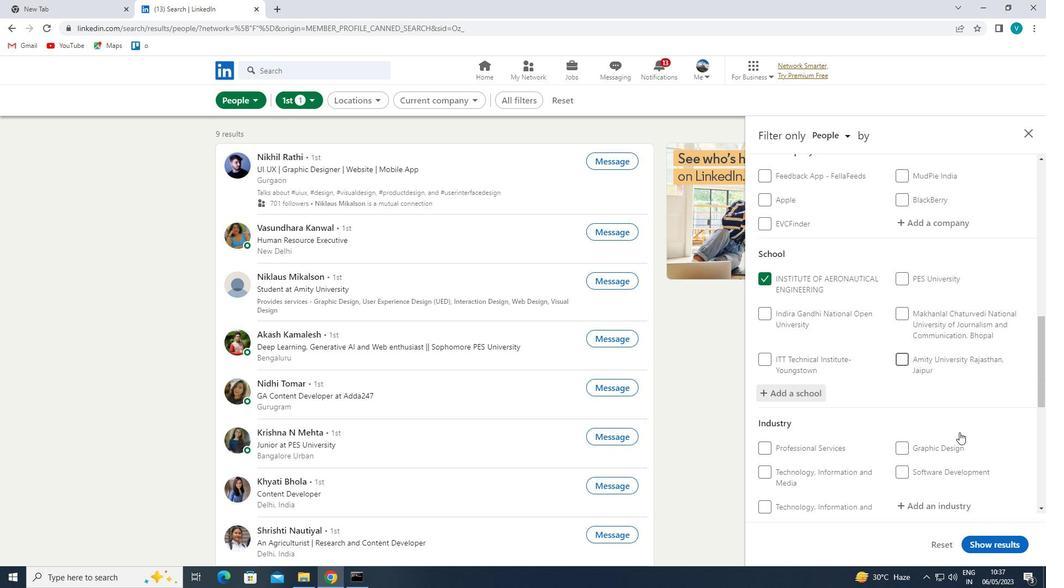 
Action: Mouse moved to (951, 348)
Screenshot: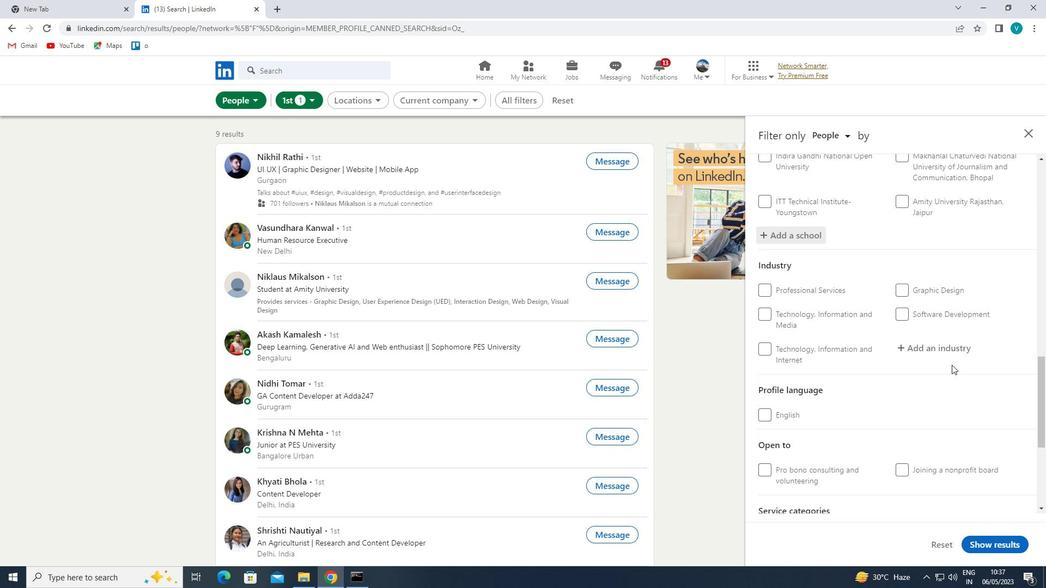 
Action: Mouse pressed left at (951, 348)
Screenshot: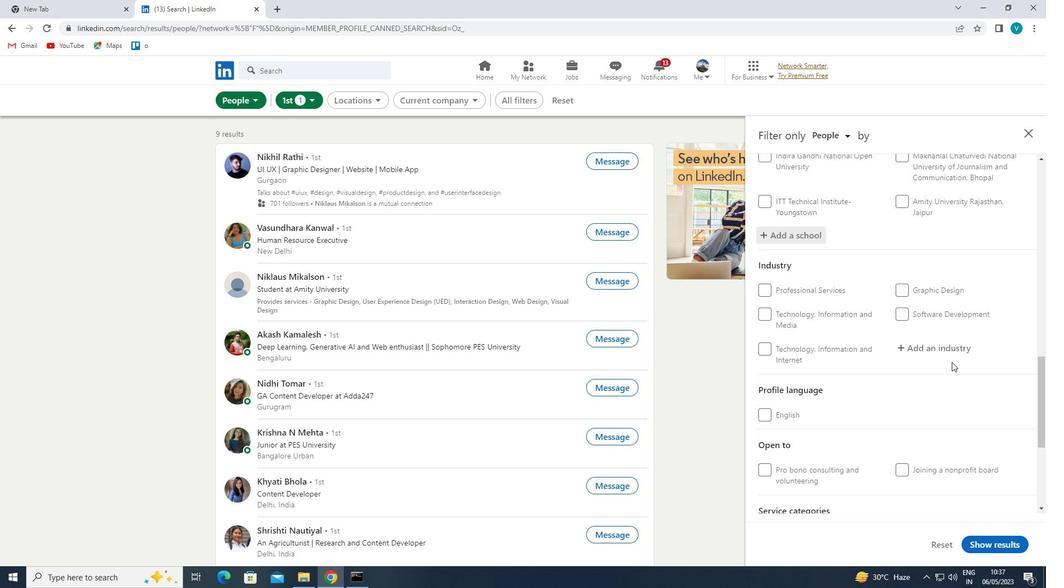 
Action: Mouse moved to (958, 348)
Screenshot: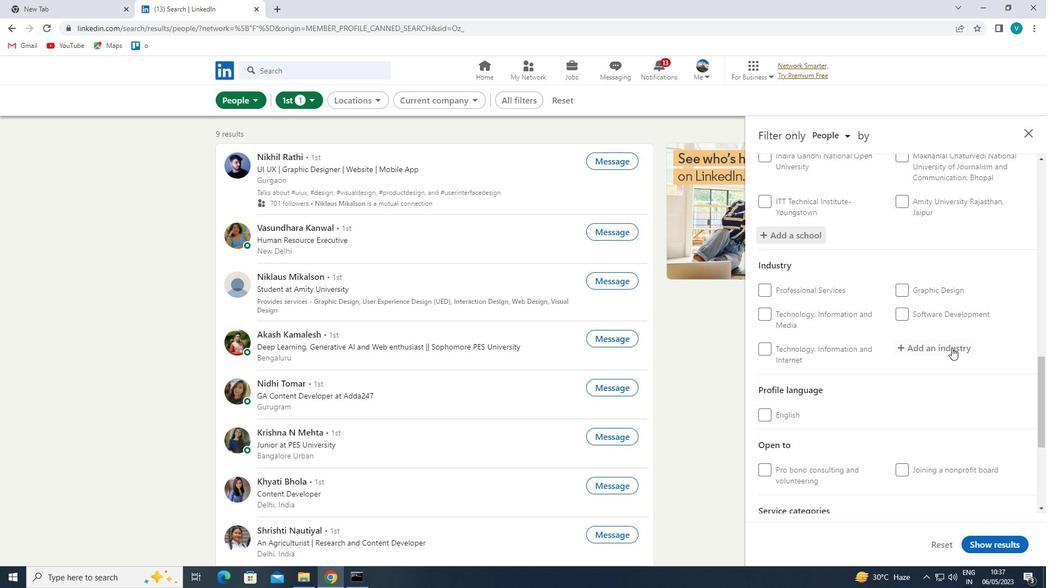 
Action: Key pressed <Key.shift><Key.shift><Key.shift><Key.shift><Key.shift><Key.shift><Key.shift><Key.shift><Key.shift>GE<Key.backspace>EOTHAERA<Key.backspace>MAL
Screenshot: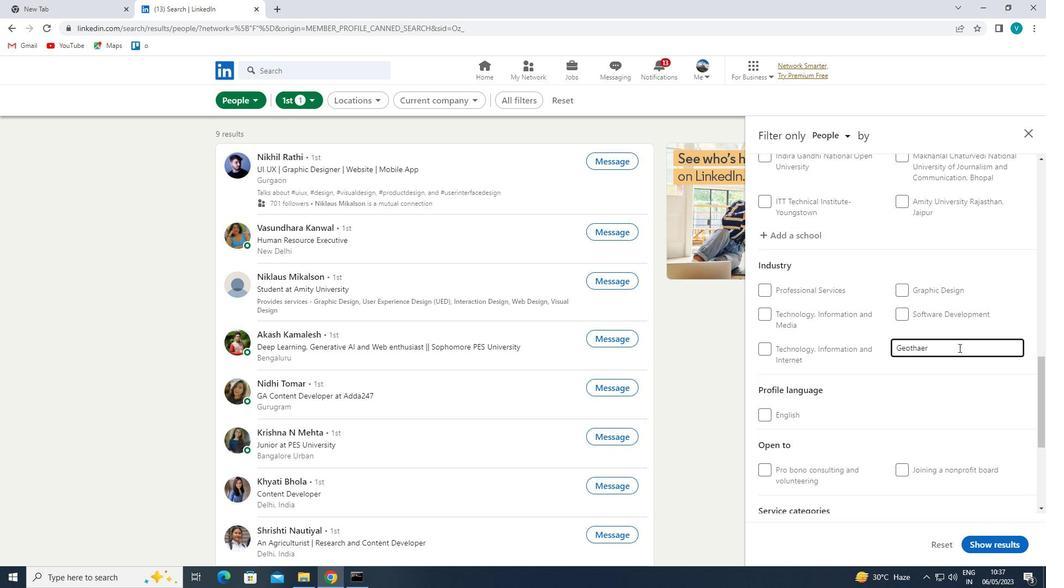
Action: Mouse moved to (925, 347)
Screenshot: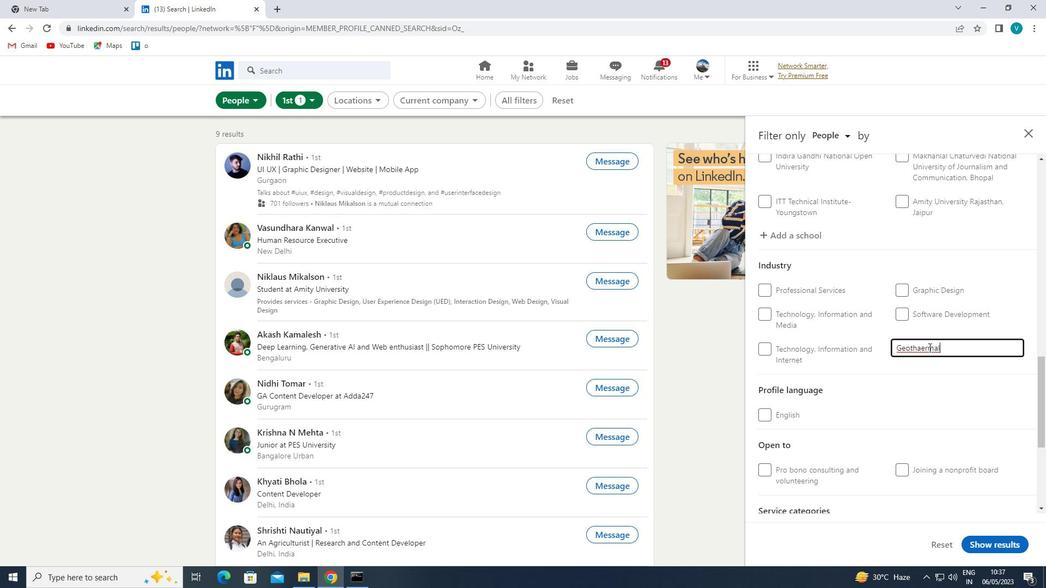 
Action: Mouse pressed left at (925, 347)
Screenshot: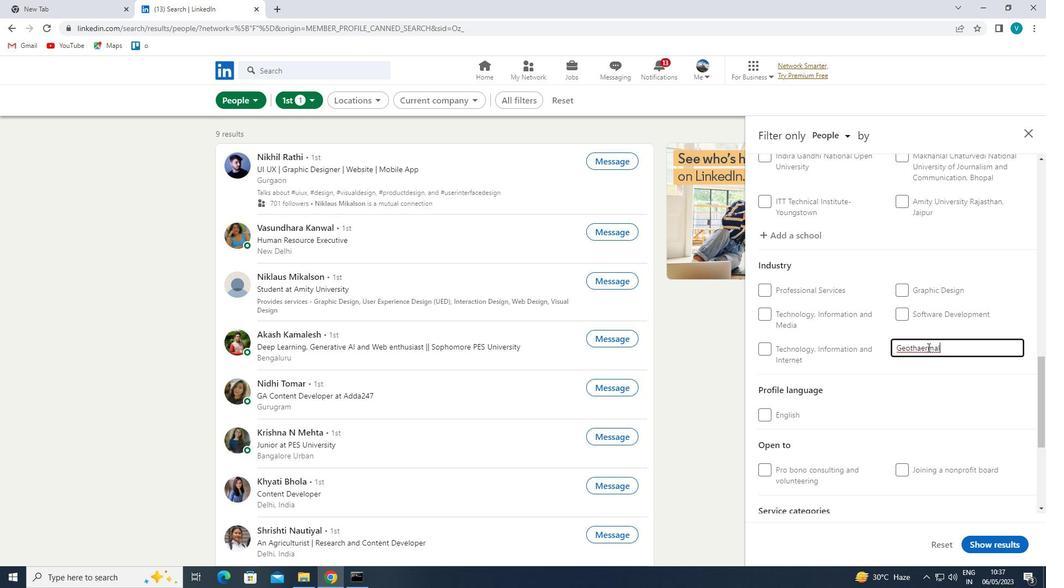 
Action: Mouse moved to (948, 375)
Screenshot: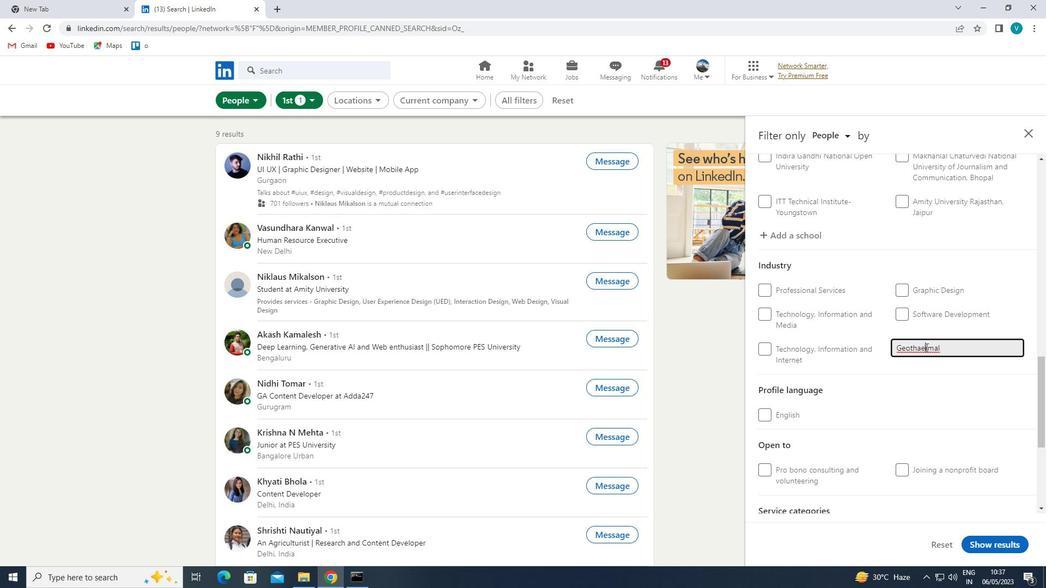 
Action: Key pressed <Key.backspace><Key.backspace>E
Screenshot: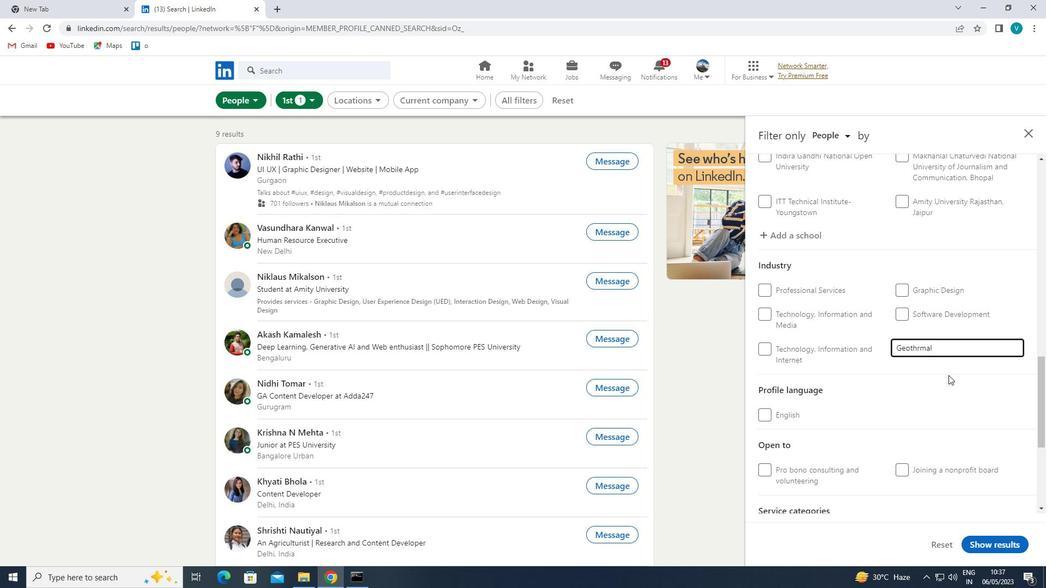 
Action: Mouse moved to (948, 372)
Screenshot: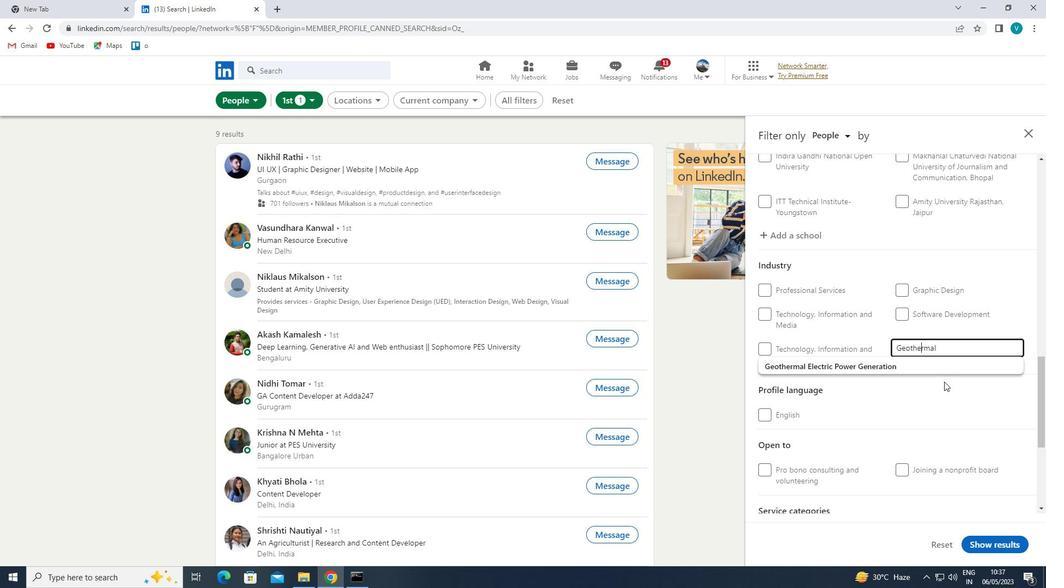 
Action: Mouse pressed left at (948, 372)
Screenshot: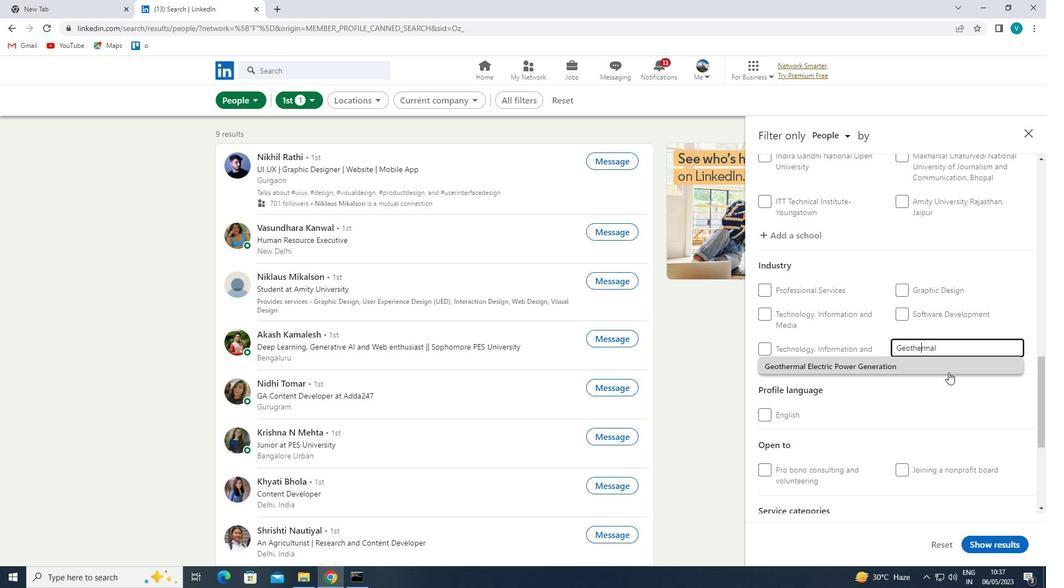 
Action: Mouse moved to (951, 371)
Screenshot: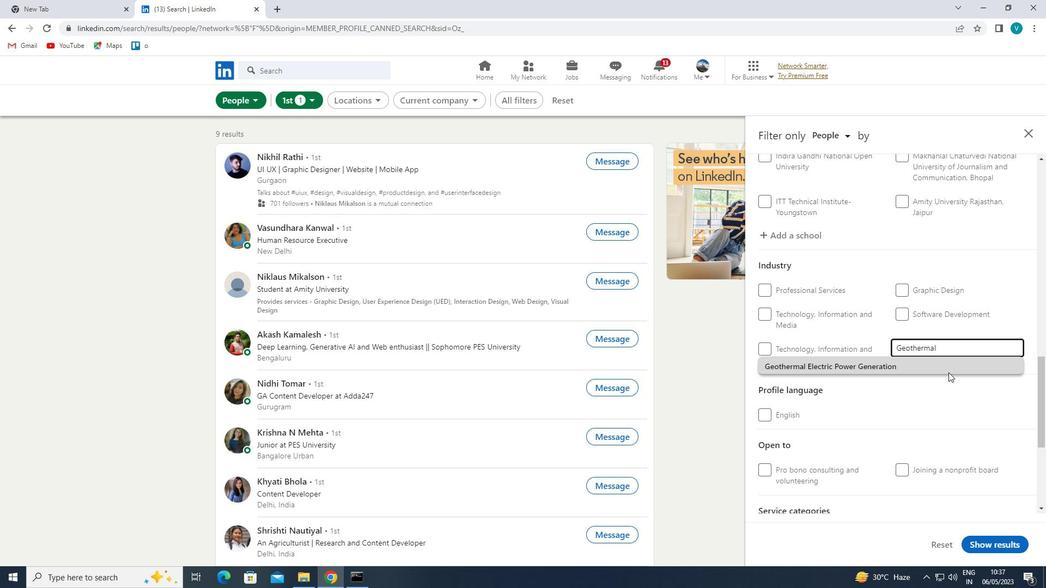 
Action: Mouse scrolled (951, 370) with delta (0, 0)
Screenshot: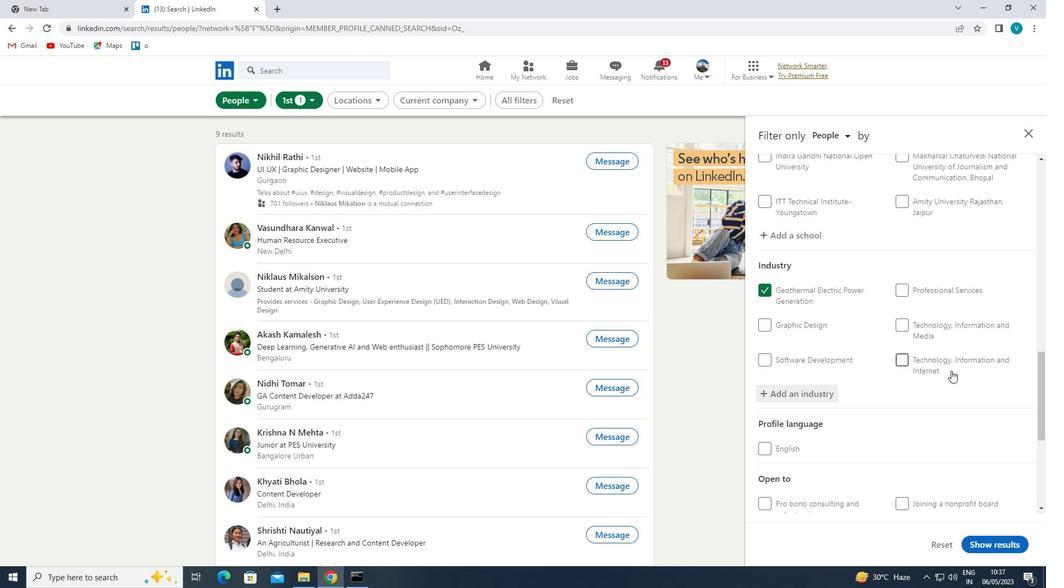 
Action: Mouse scrolled (951, 370) with delta (0, 0)
Screenshot: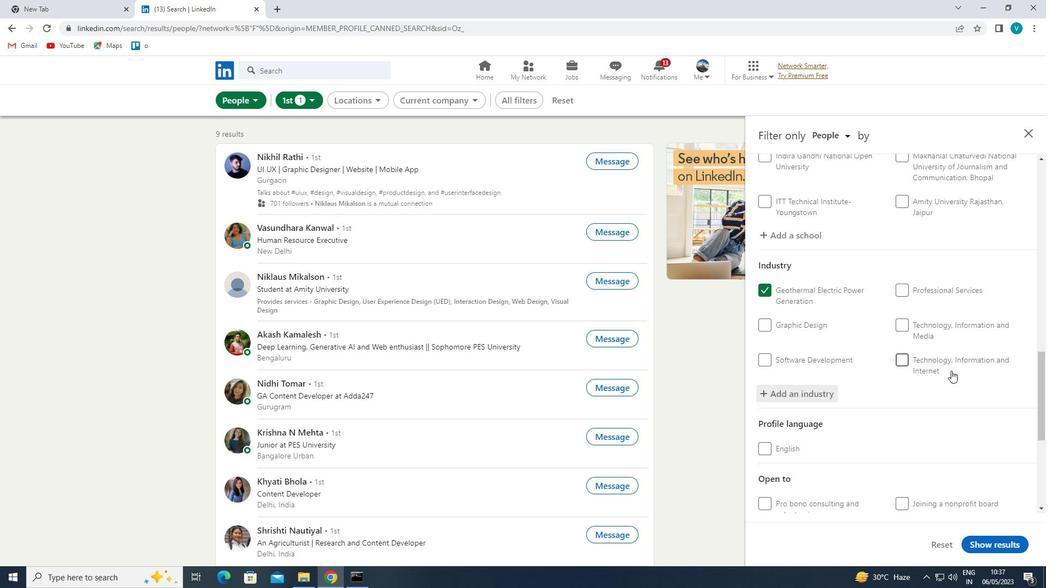 
Action: Mouse scrolled (951, 370) with delta (0, 0)
Screenshot: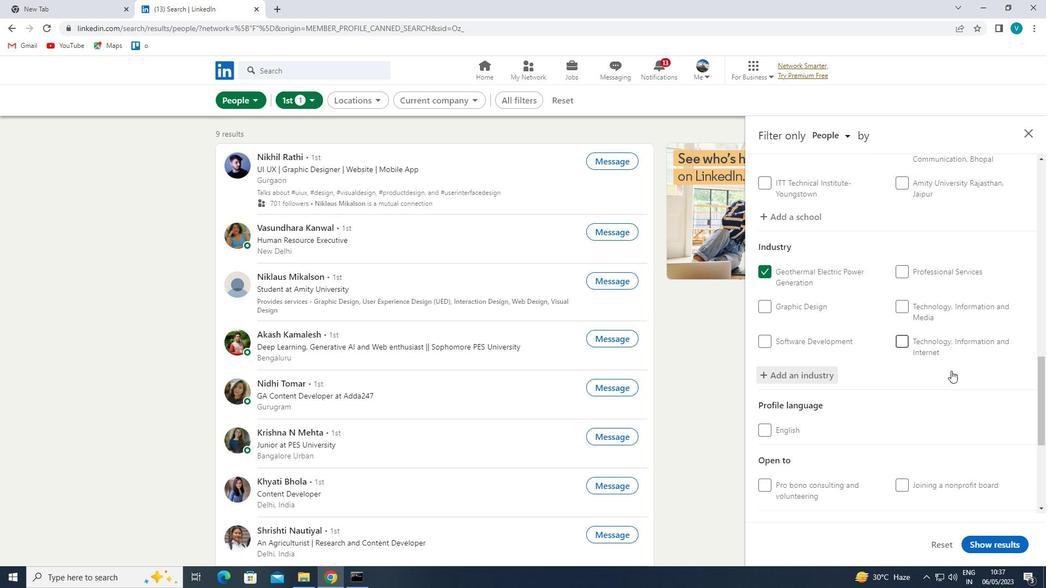 
Action: Mouse scrolled (951, 370) with delta (0, 0)
Screenshot: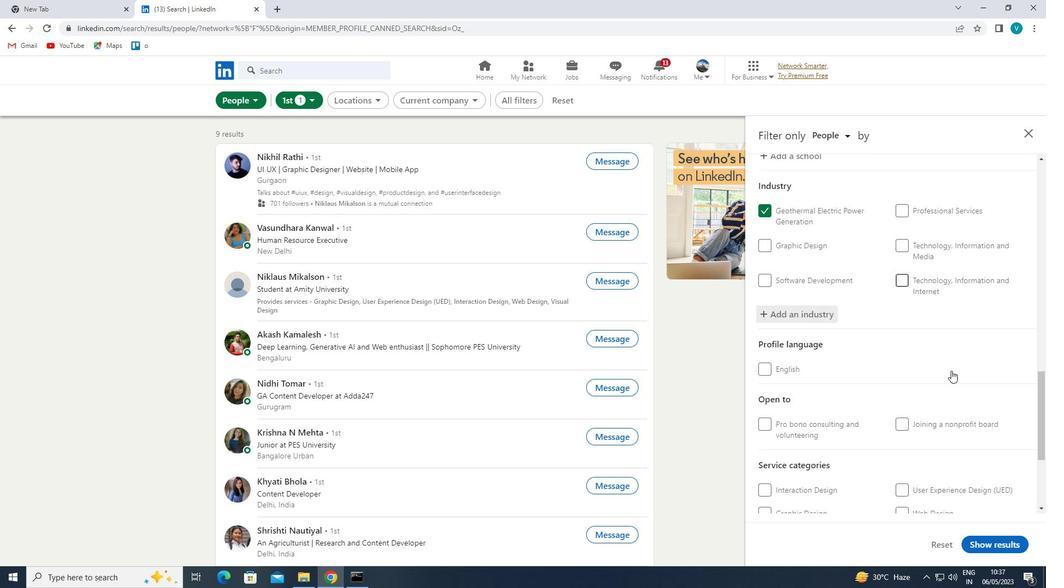 
Action: Mouse moved to (946, 392)
Screenshot: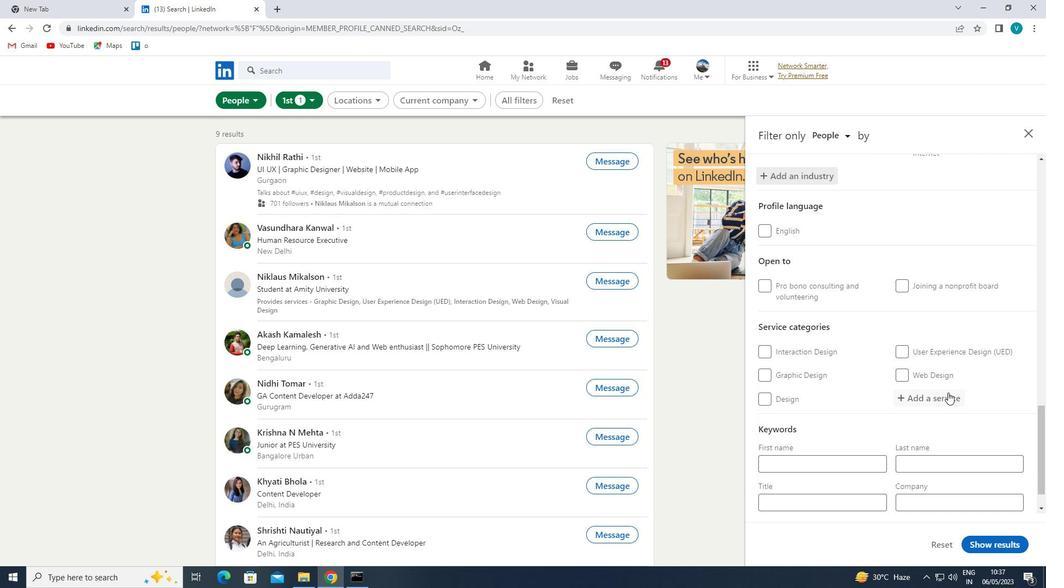 
Action: Mouse pressed left at (946, 392)
Screenshot: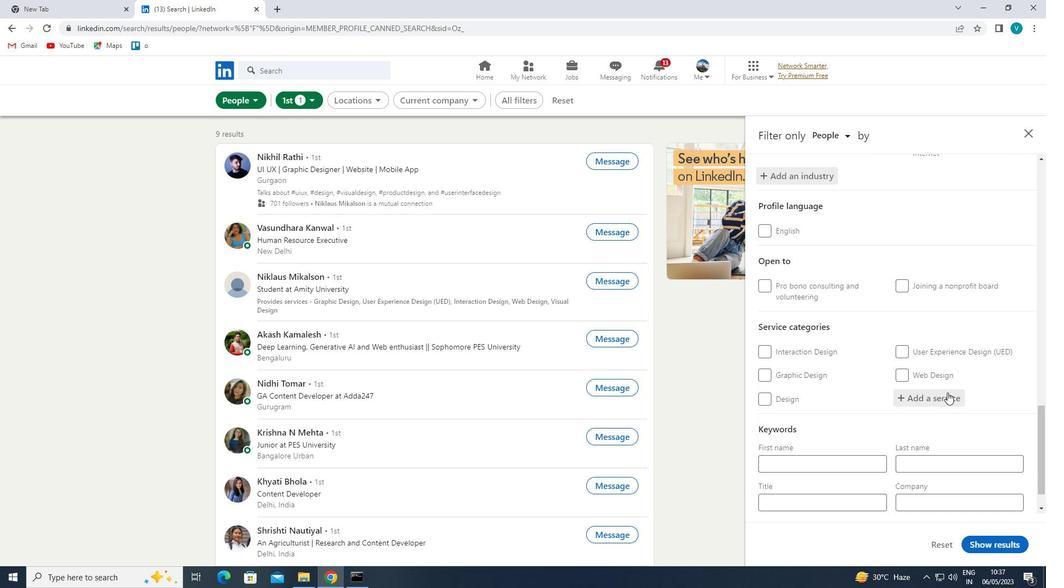 
Action: Mouse moved to (951, 392)
Screenshot: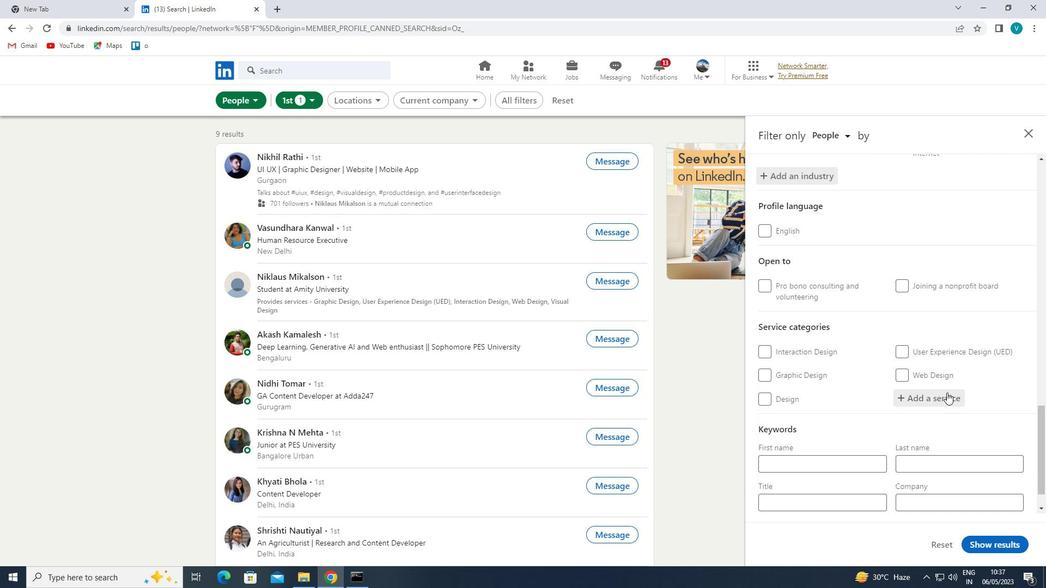 
Action: Key pressed <Key.shift>WEALTH
Screenshot: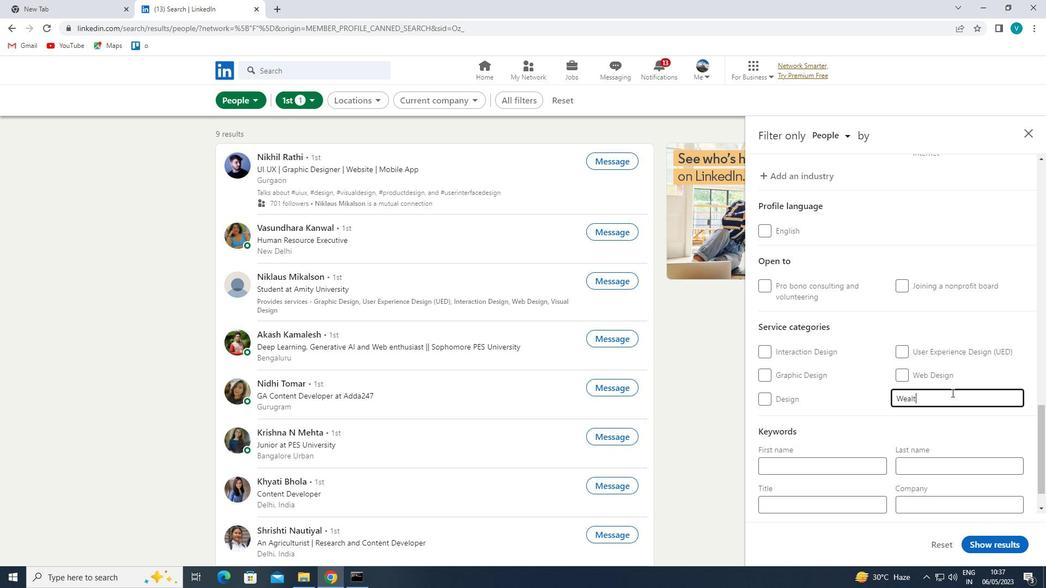 
Action: Mouse moved to (922, 398)
Screenshot: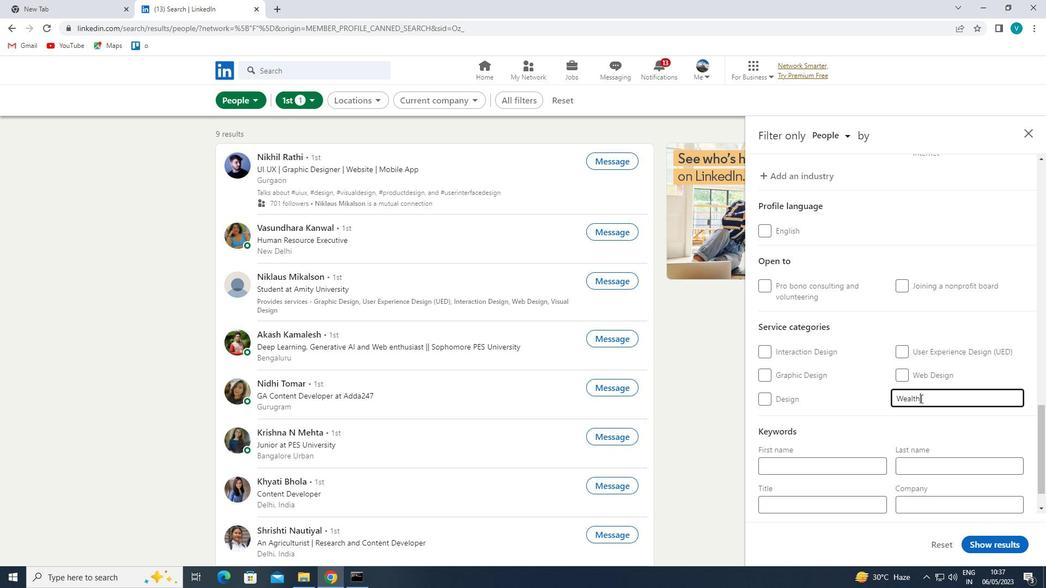 
Action: Key pressed <Key.space><Key.shift>MANAGEMENT
Screenshot: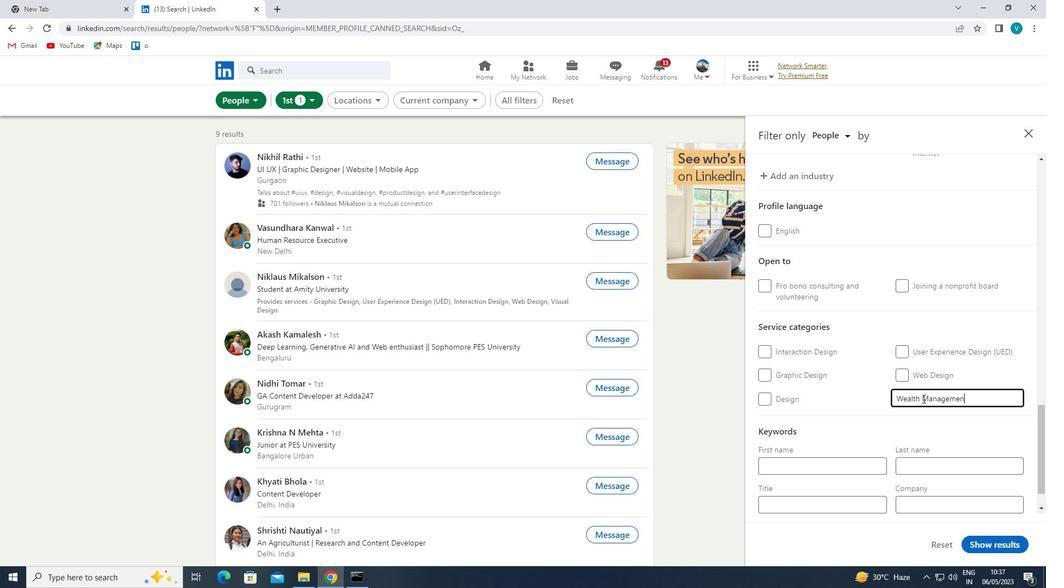 
Action: Mouse moved to (910, 417)
Screenshot: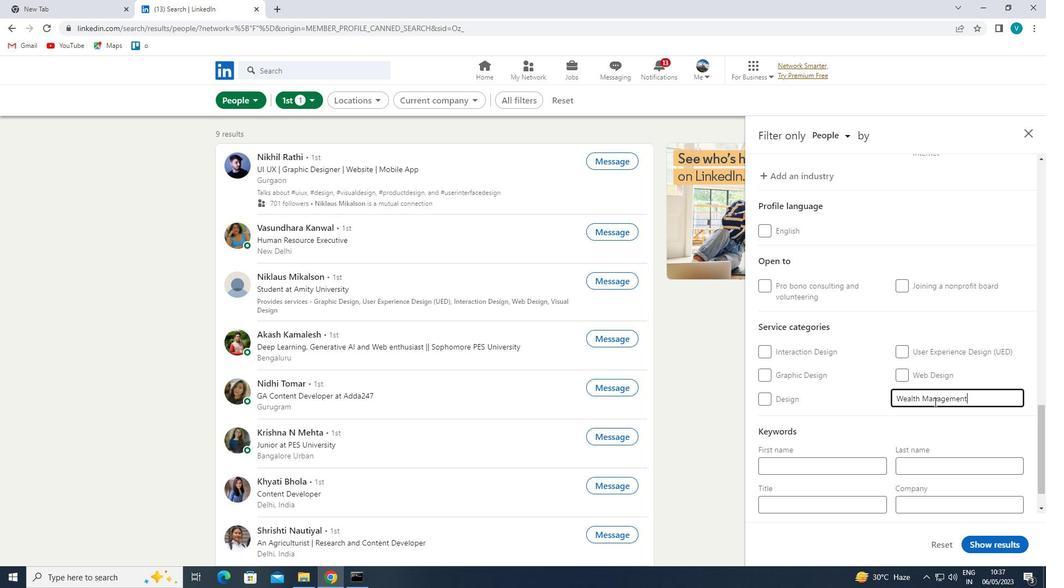 
Action: Mouse pressed left at (910, 417)
Screenshot: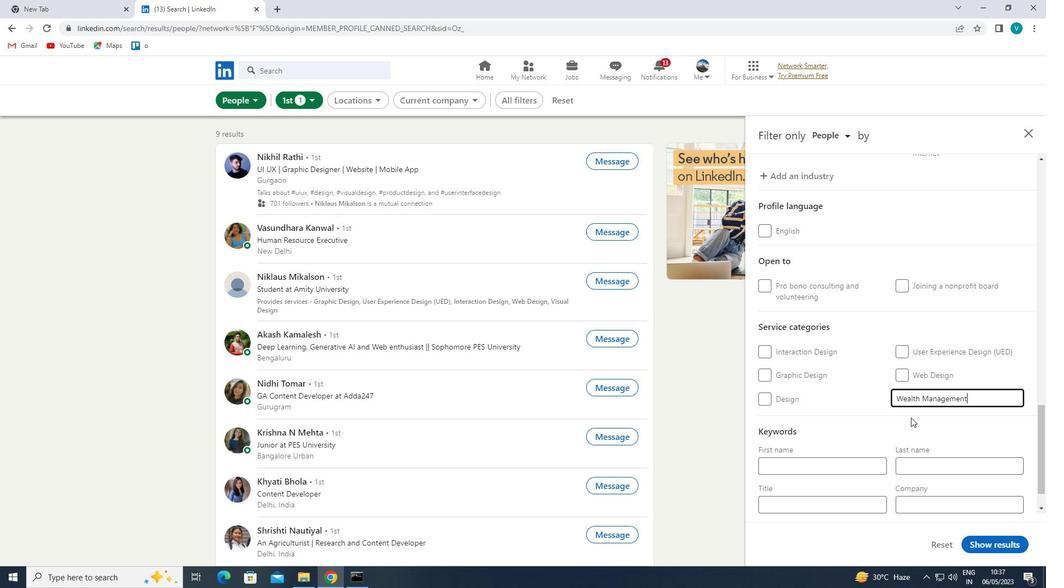 
Action: Mouse moved to (910, 417)
Screenshot: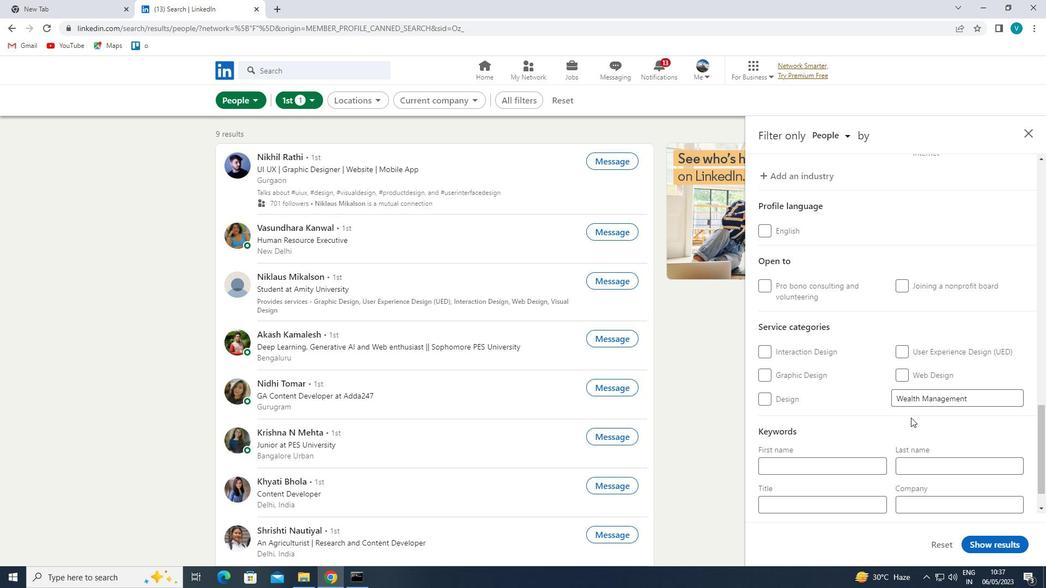 
Action: Mouse scrolled (910, 417) with delta (0, 0)
Screenshot: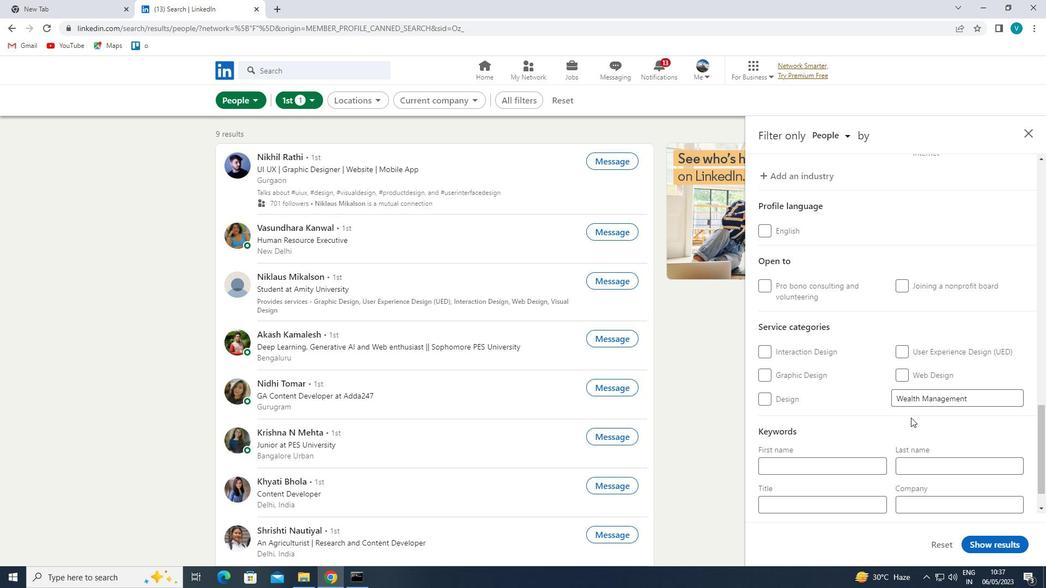 
Action: Mouse moved to (909, 418)
Screenshot: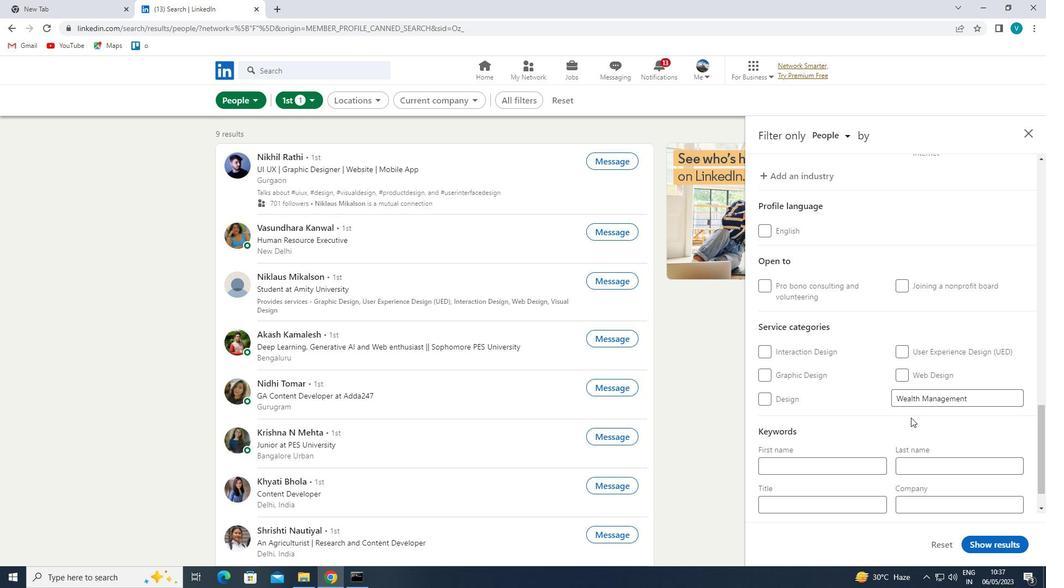 
Action: Mouse scrolled (909, 417) with delta (0, 0)
Screenshot: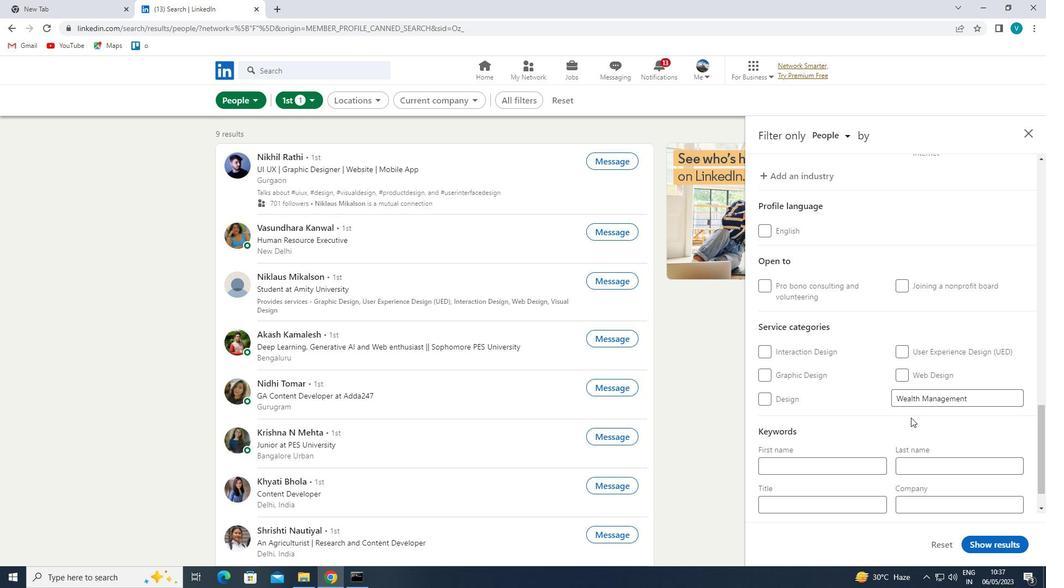 
Action: Mouse moved to (846, 453)
Screenshot: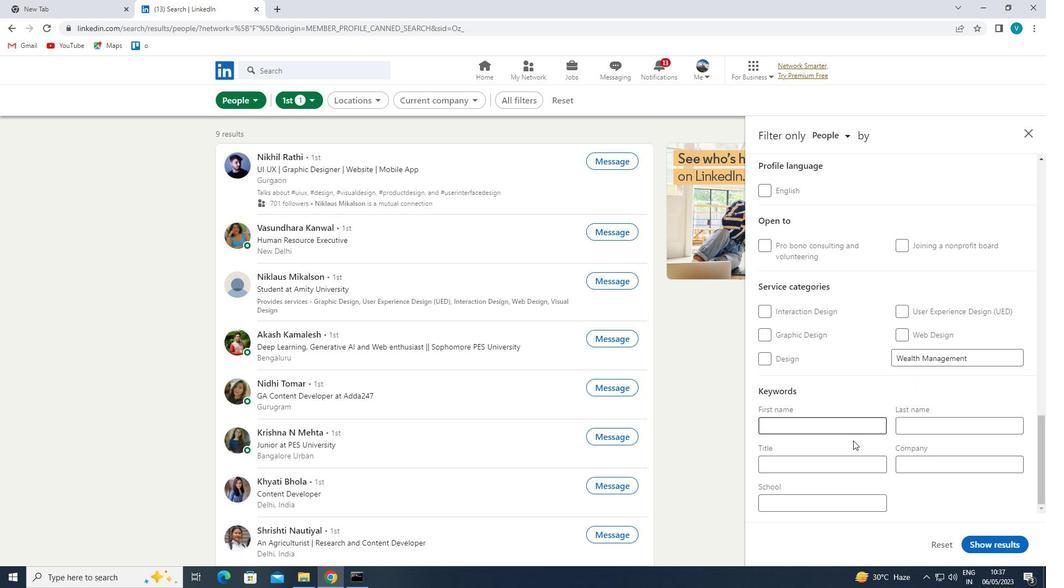 
Action: Mouse pressed left at (846, 453)
Screenshot: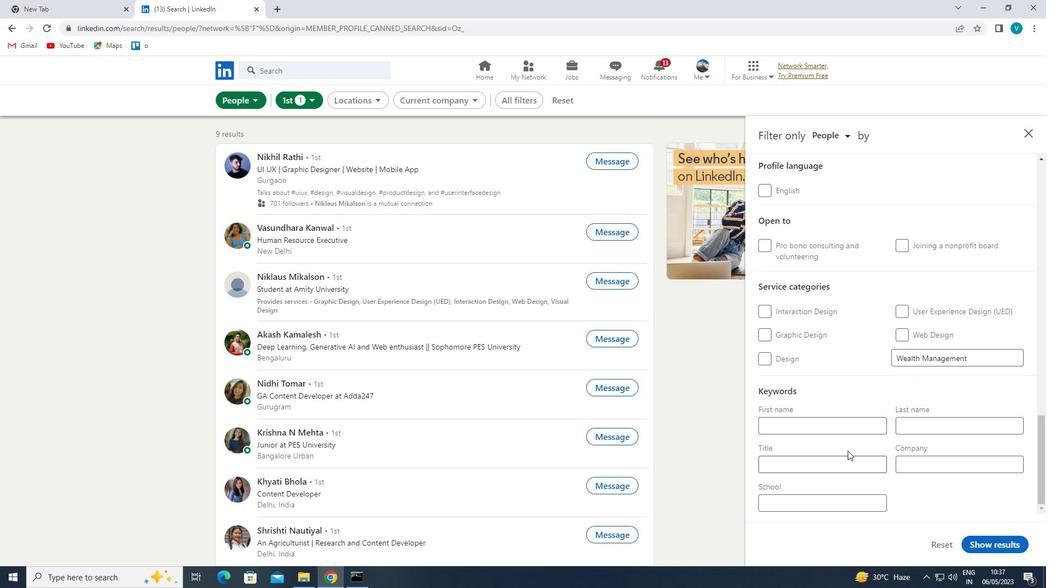 
Action: Mouse moved to (851, 454)
Screenshot: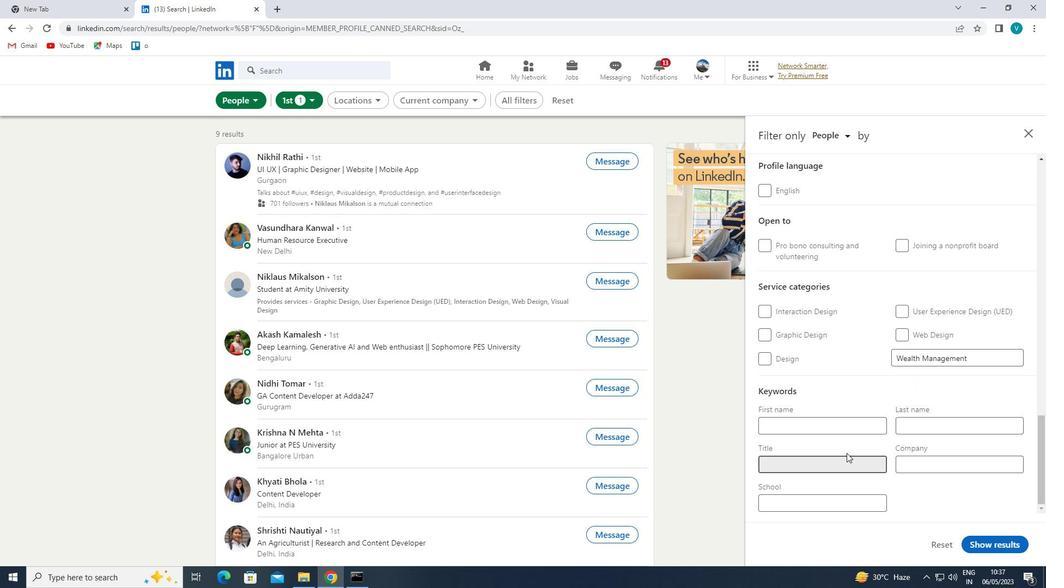 
Action: Key pressed <Key.shift>EXECUTIVE<Key.space><Key.shift>ASSITANT<Key.space>
Screenshot: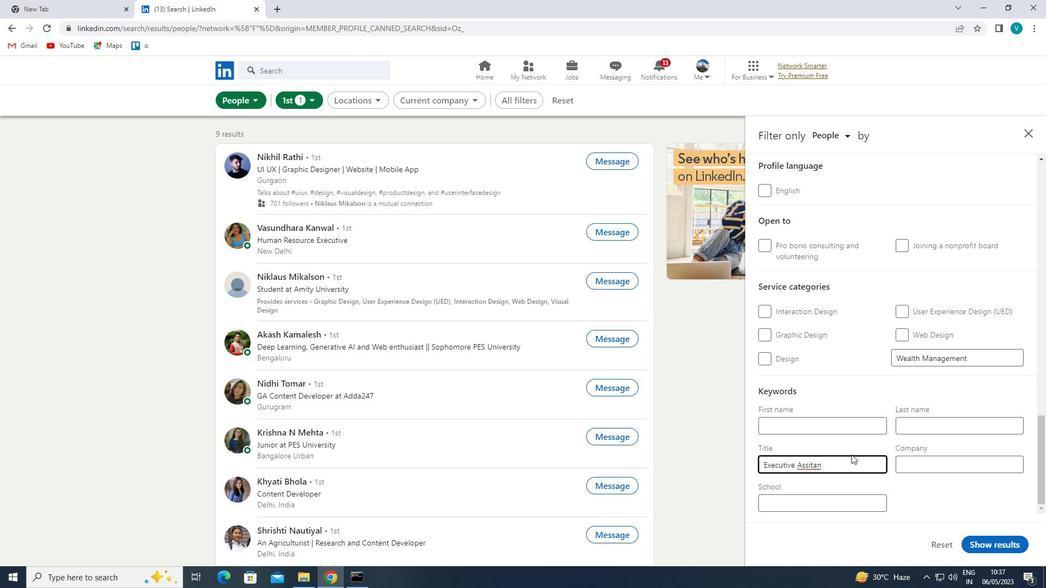
Action: Mouse moved to (810, 464)
Screenshot: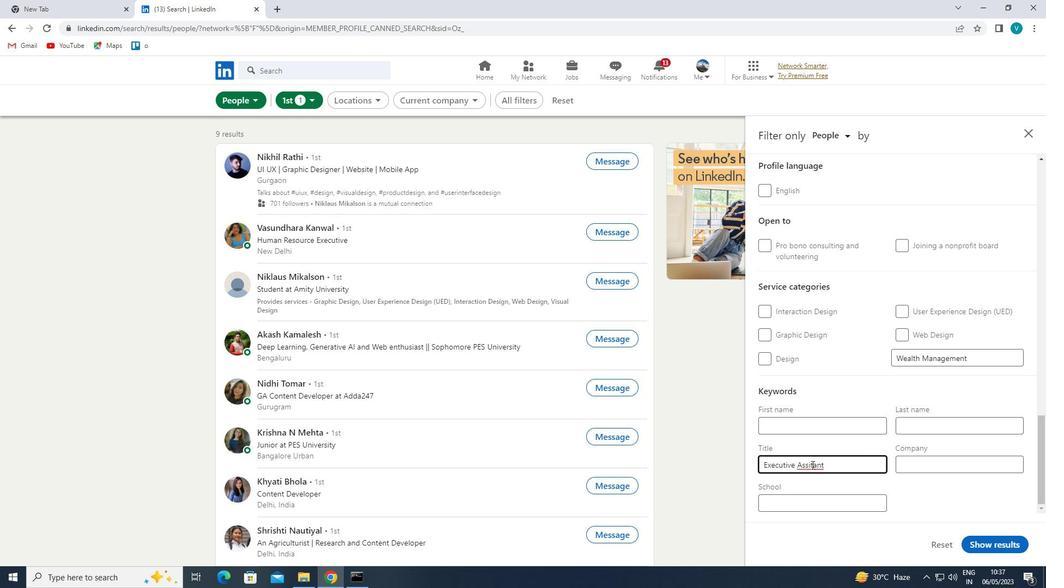 
Action: Mouse pressed left at (810, 464)
Screenshot: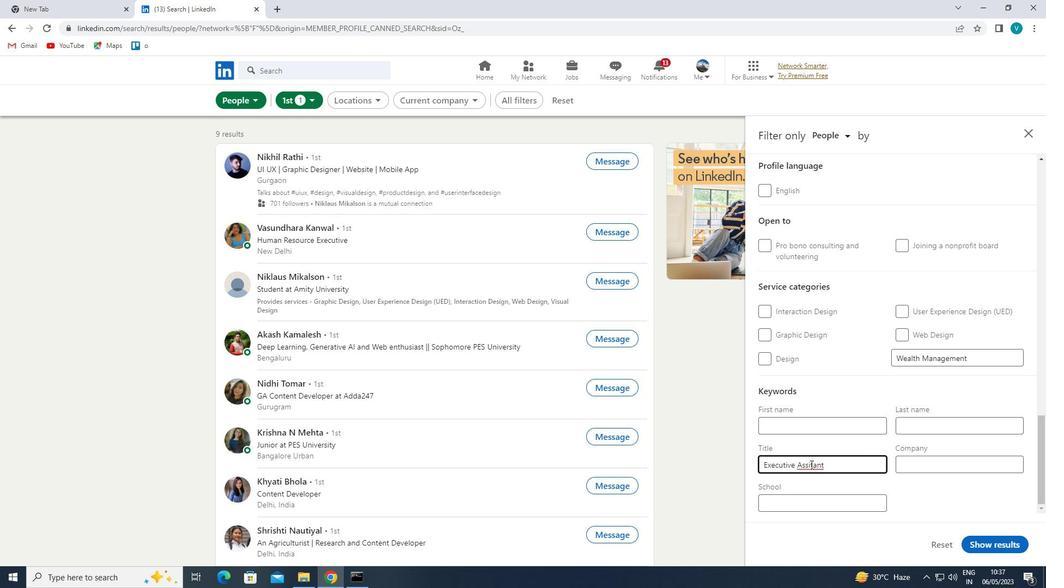 
Action: Mouse moved to (856, 495)
Screenshot: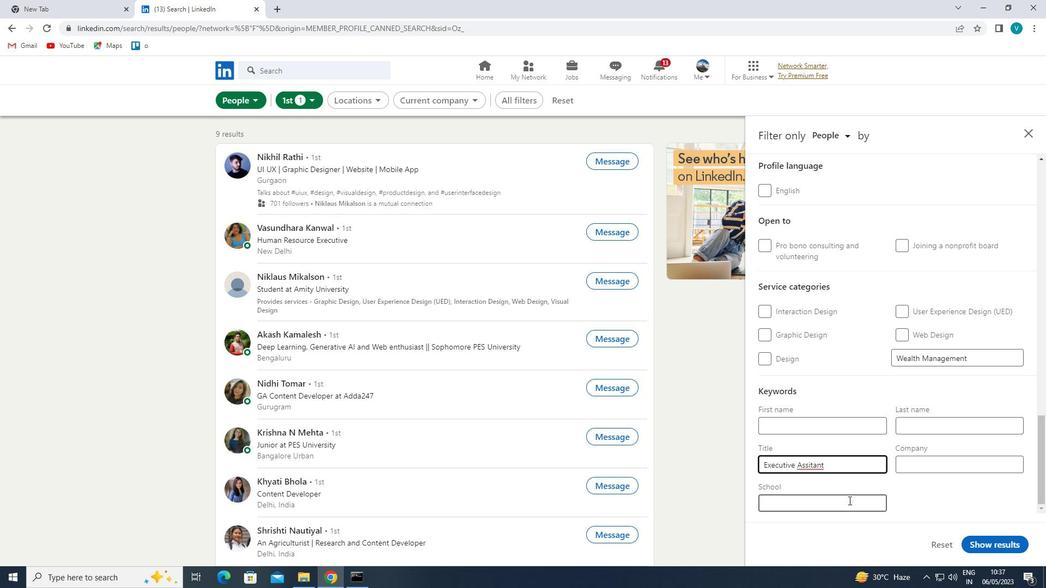 
Action: Key pressed S
Screenshot: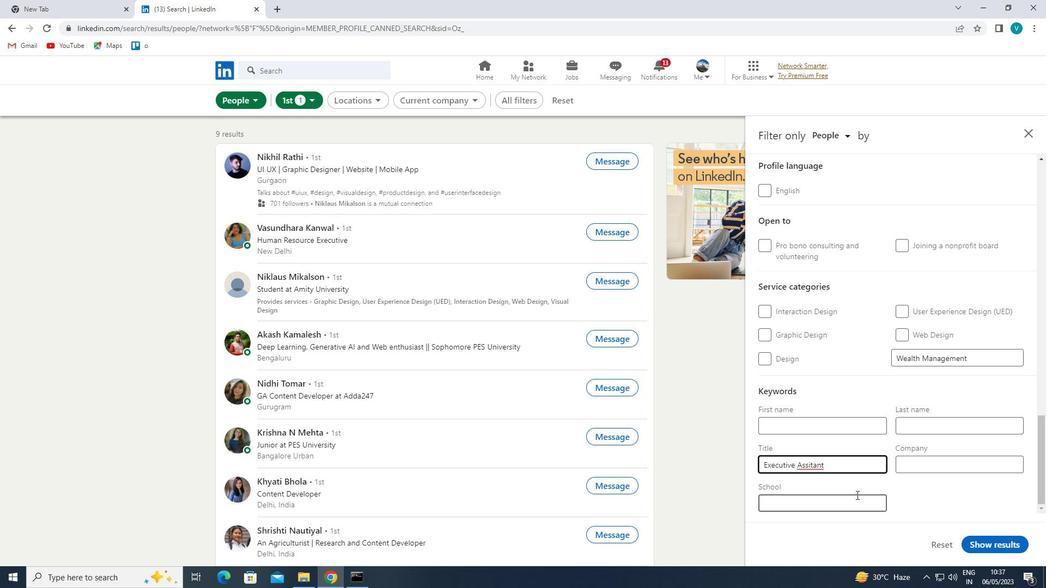 
Action: Mouse moved to (971, 536)
Screenshot: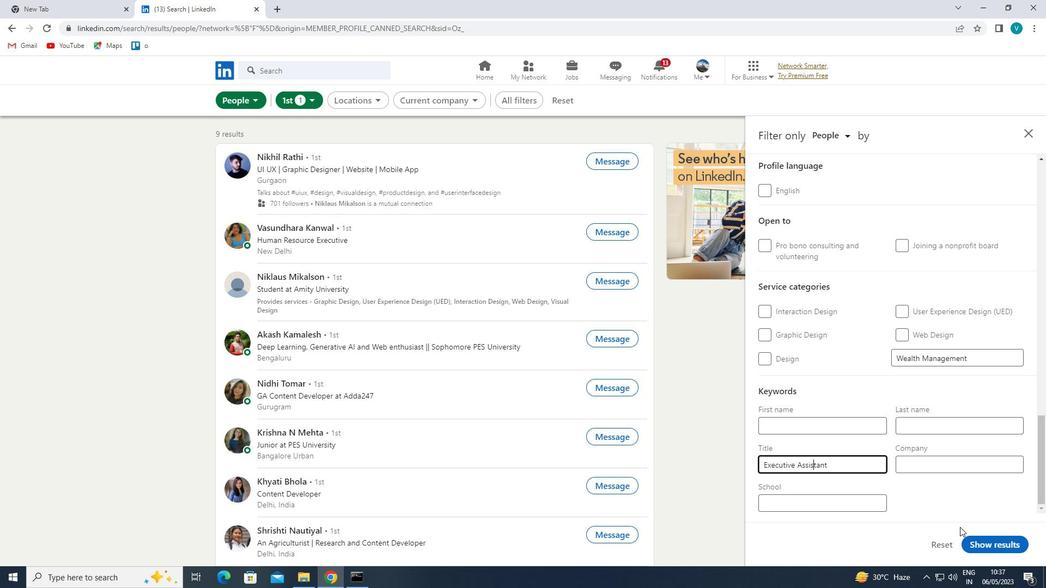 
Action: Mouse pressed left at (971, 536)
Screenshot: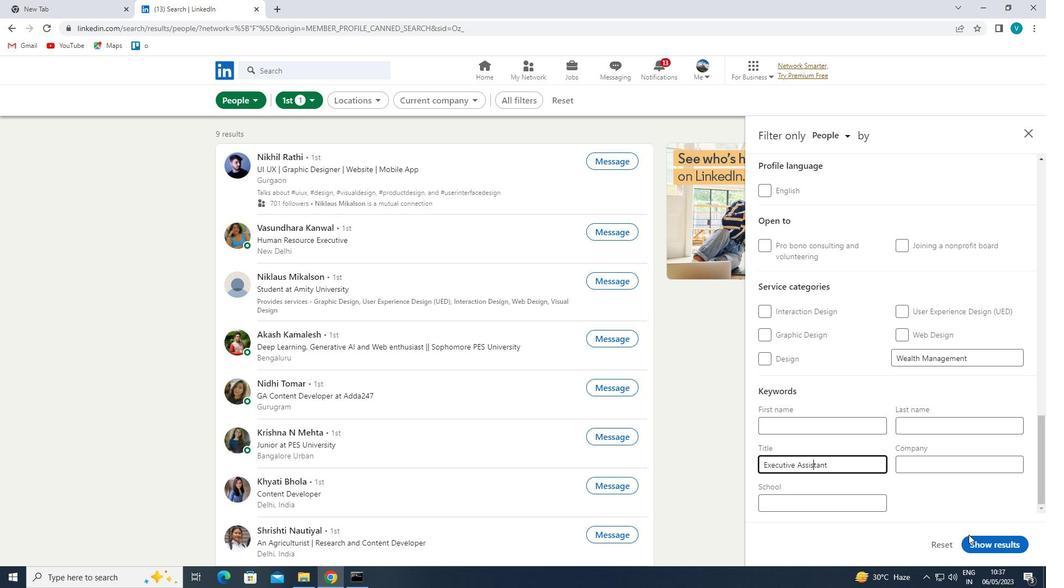
